 Task: Search one way flight ticket for 4 adults, 2 children, 2 infants in seat and 1 infant on lap in premium economy from Minot: Minot International Airport to Riverton: Central Wyoming Regional Airport (was Riverton Regional) on 8-4-2023. Choice of flights is Delta. Number of bags: 2 checked bags. Price is upto 108000. Outbound departure time preference is 10:45.
Action: Mouse moved to (310, 267)
Screenshot: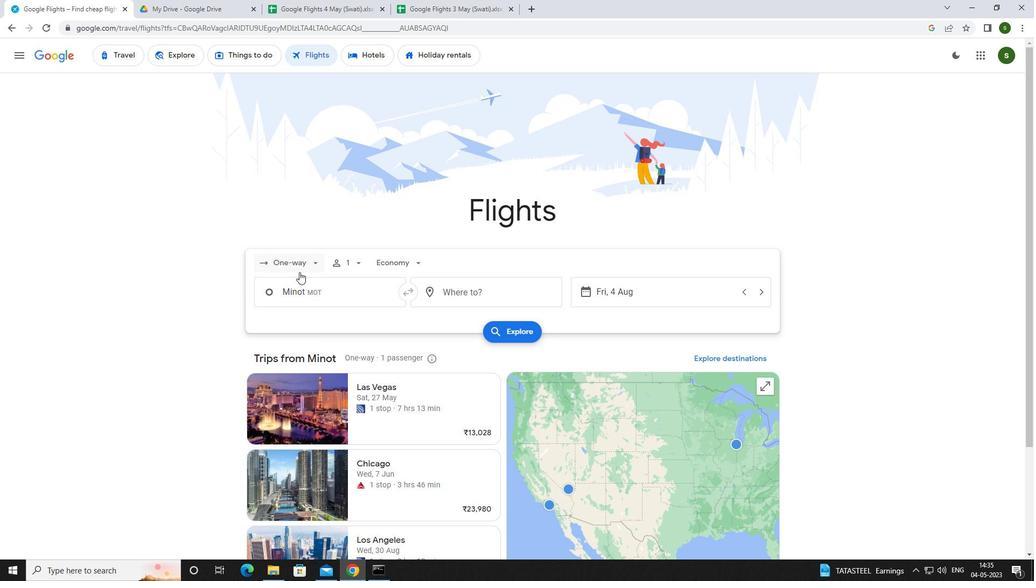 
Action: Mouse pressed left at (310, 267)
Screenshot: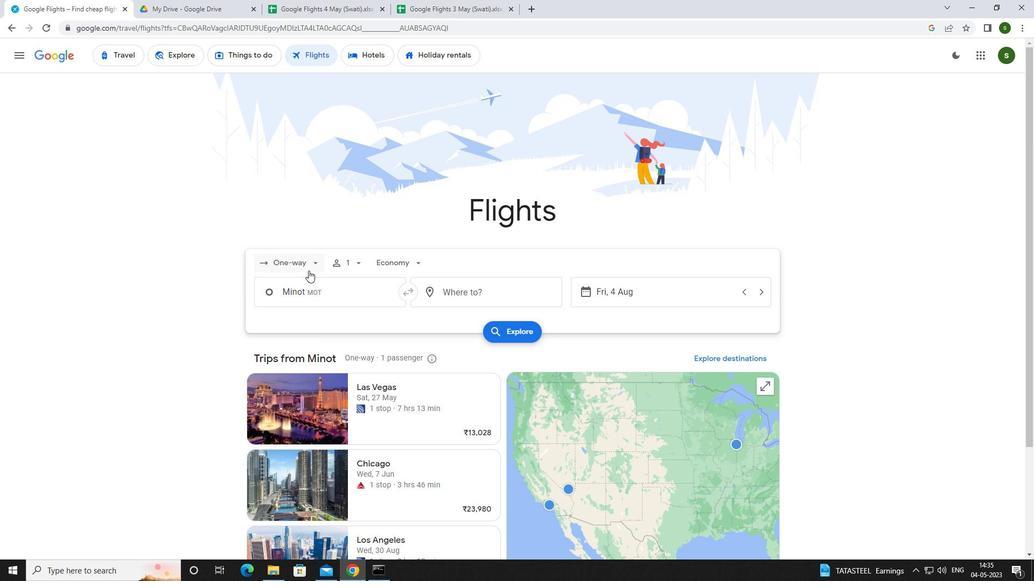 
Action: Mouse moved to (315, 314)
Screenshot: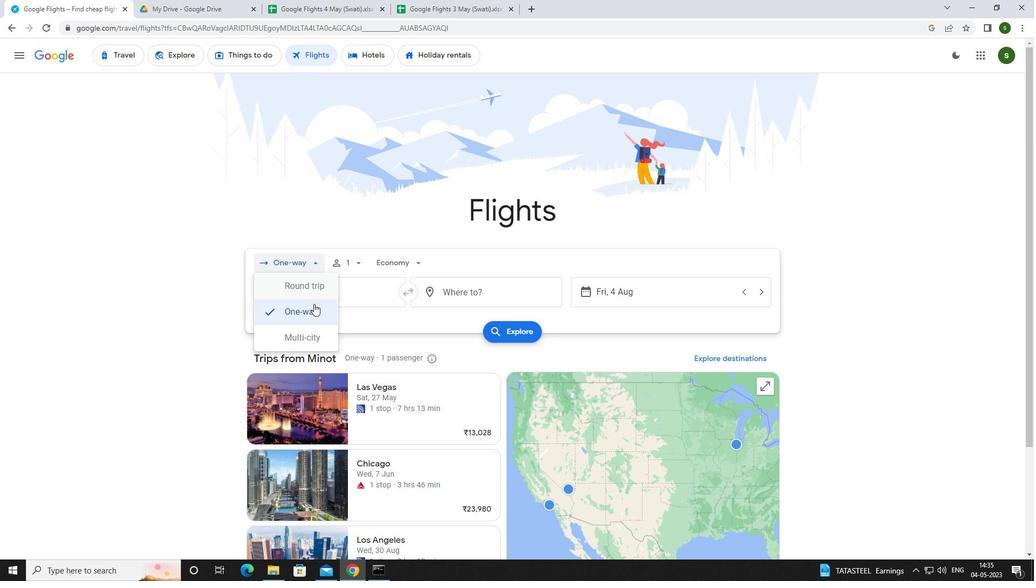 
Action: Mouse pressed left at (315, 314)
Screenshot: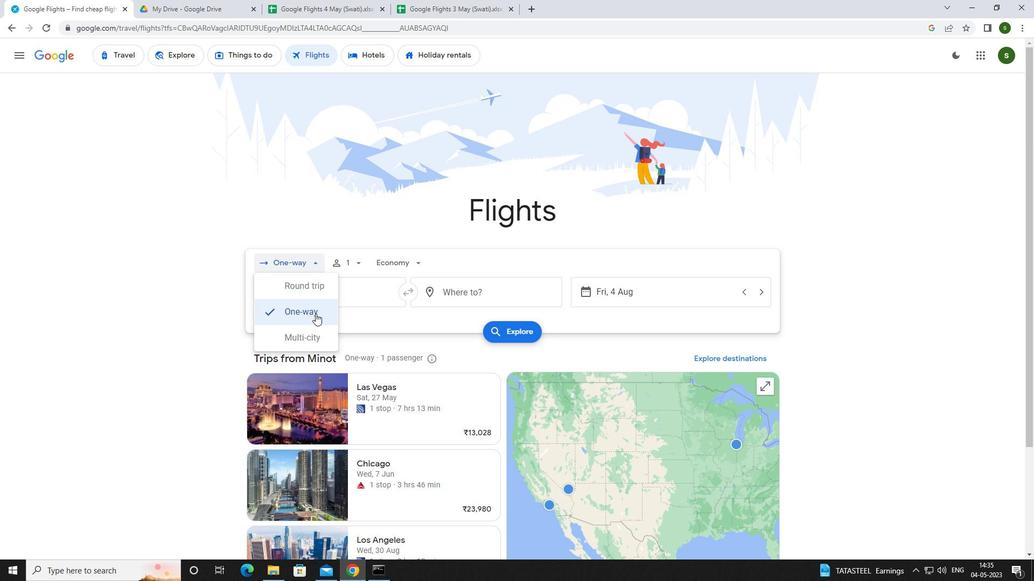 
Action: Mouse moved to (351, 261)
Screenshot: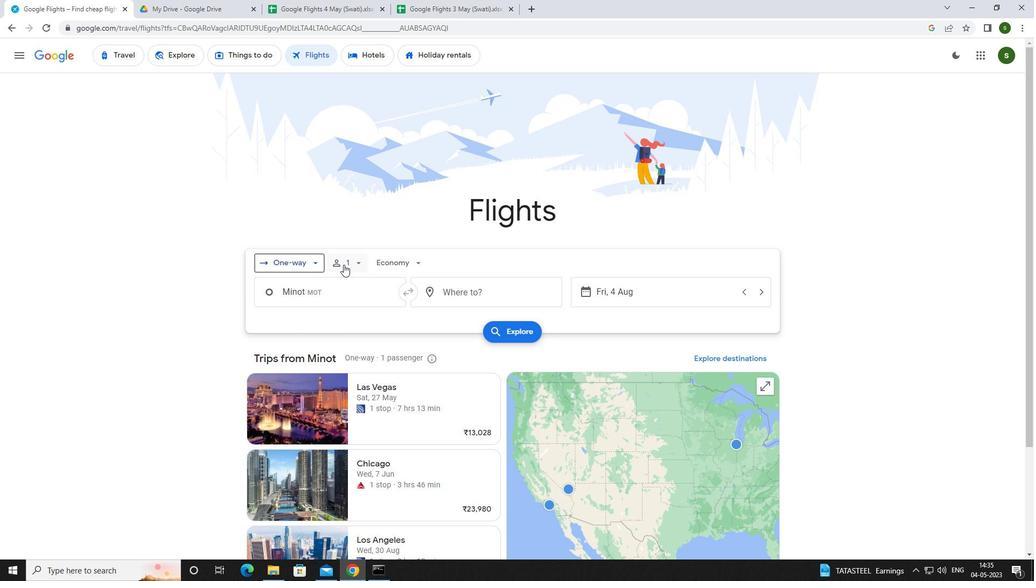 
Action: Mouse pressed left at (351, 261)
Screenshot: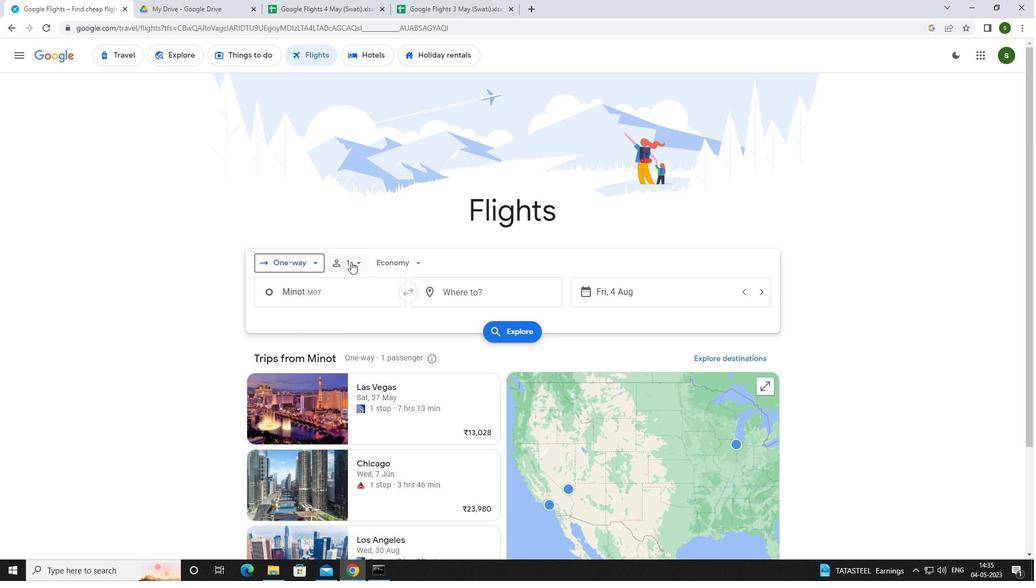 
Action: Mouse moved to (442, 290)
Screenshot: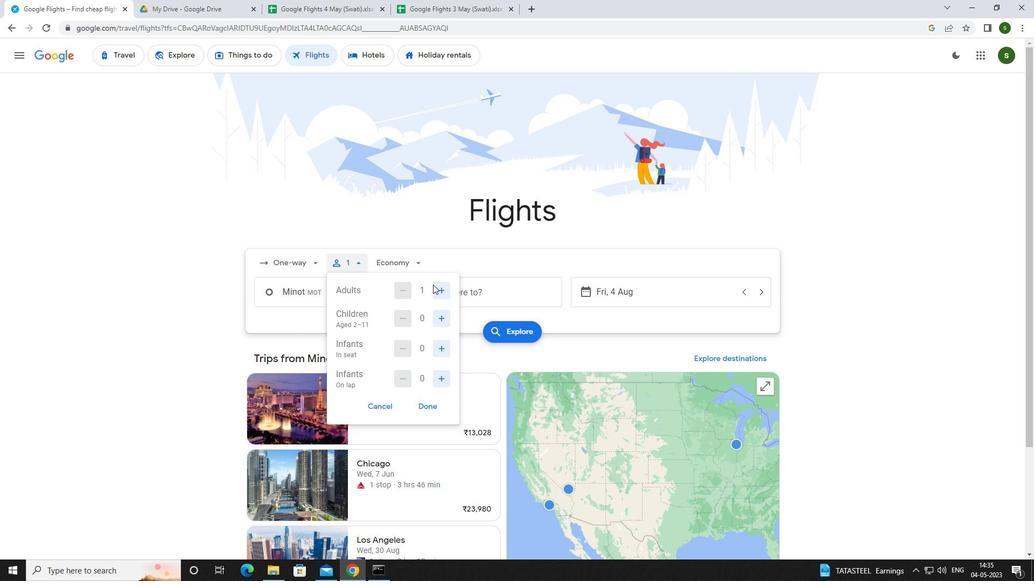 
Action: Mouse pressed left at (442, 290)
Screenshot: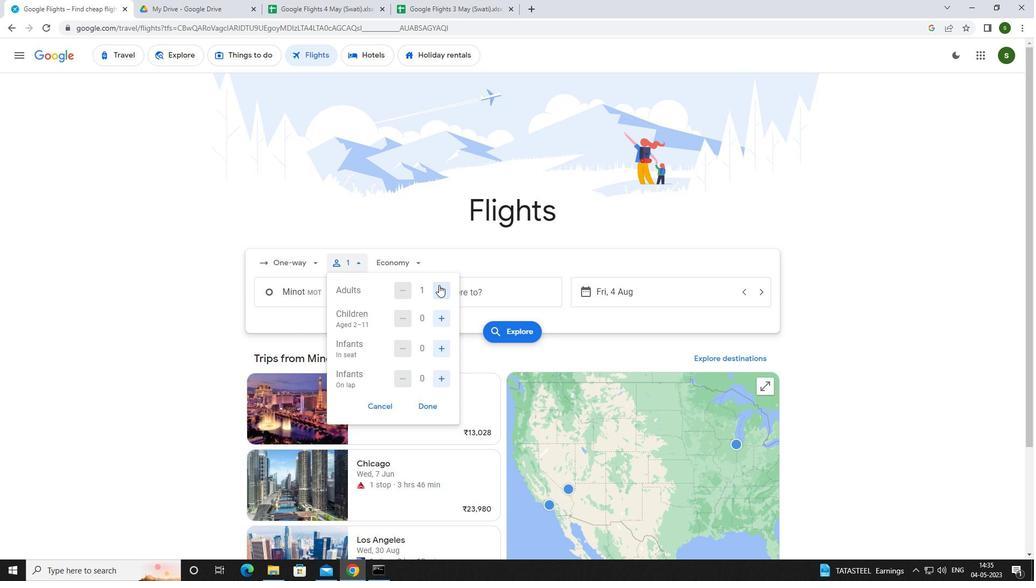 
Action: Mouse pressed left at (442, 290)
Screenshot: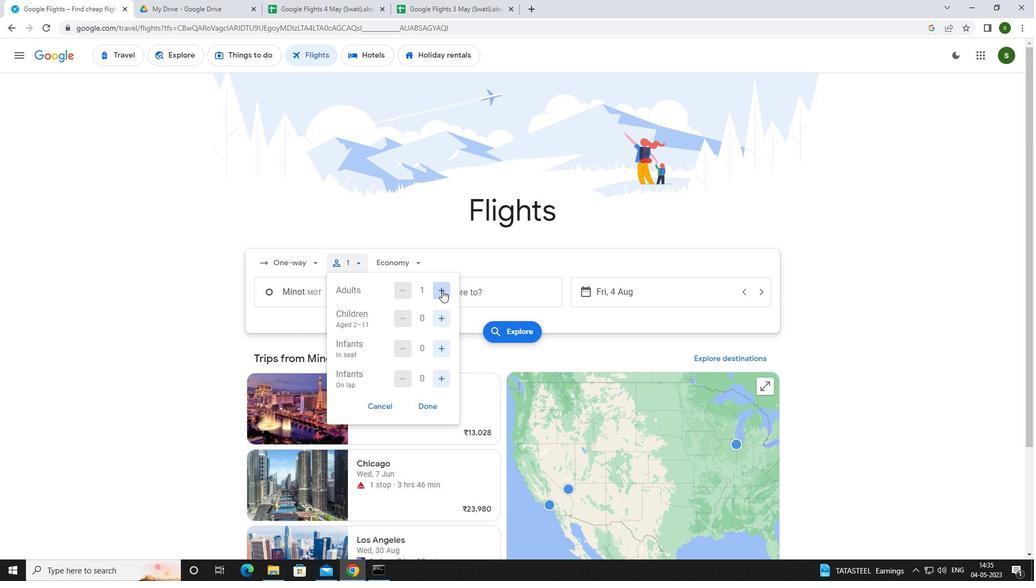 
Action: Mouse pressed left at (442, 290)
Screenshot: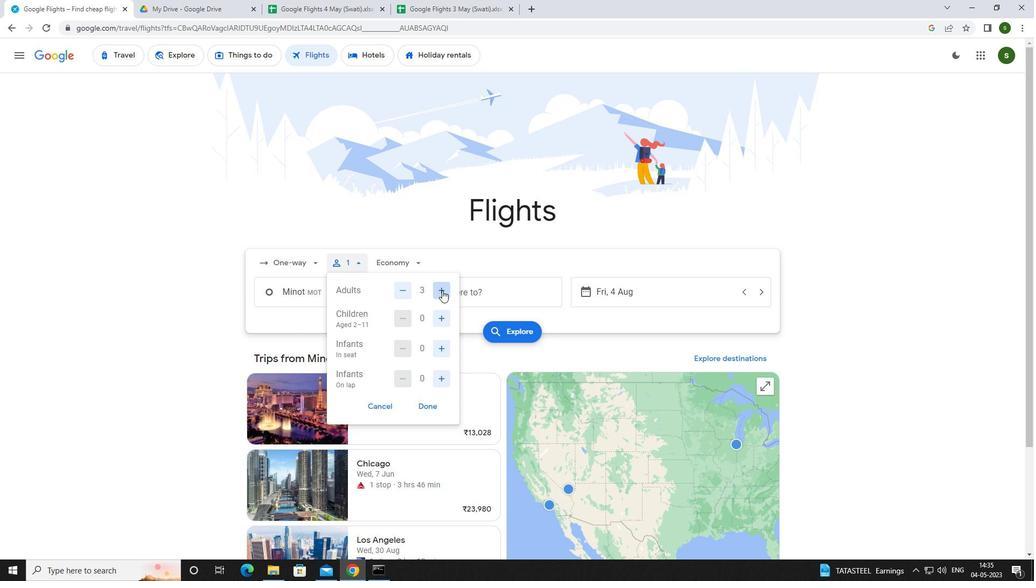 
Action: Mouse moved to (442, 315)
Screenshot: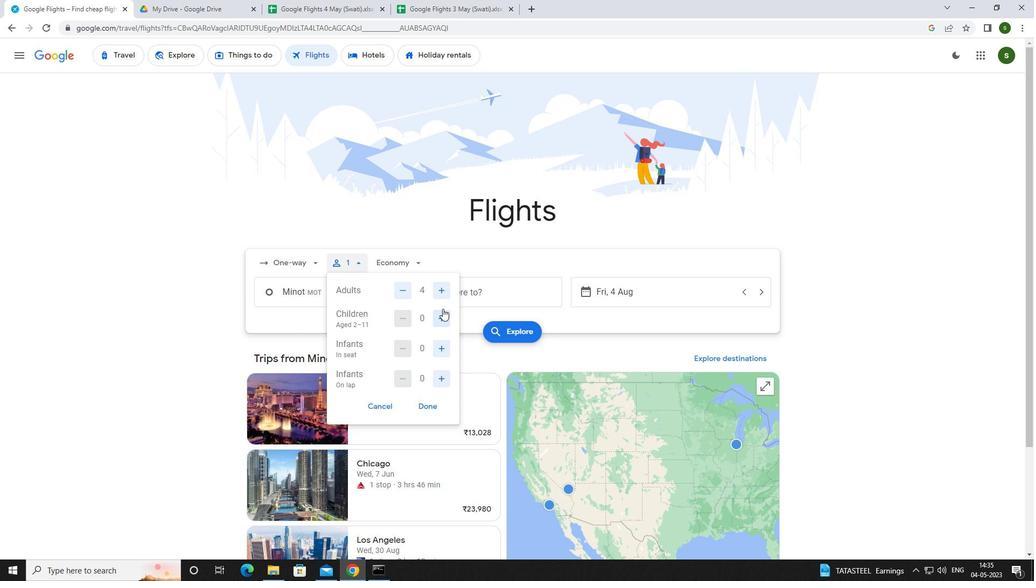 
Action: Mouse pressed left at (442, 315)
Screenshot: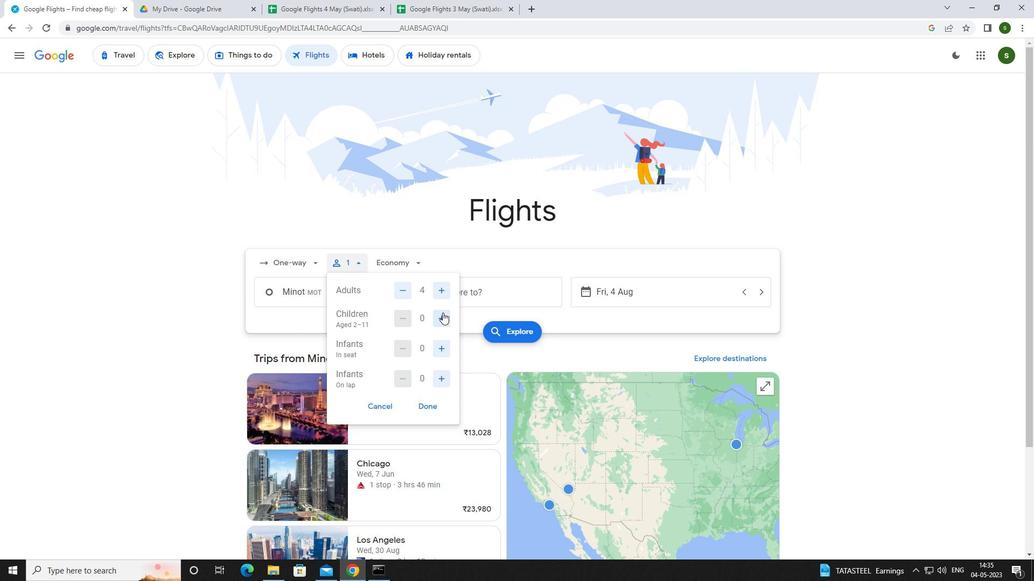 
Action: Mouse pressed left at (442, 315)
Screenshot: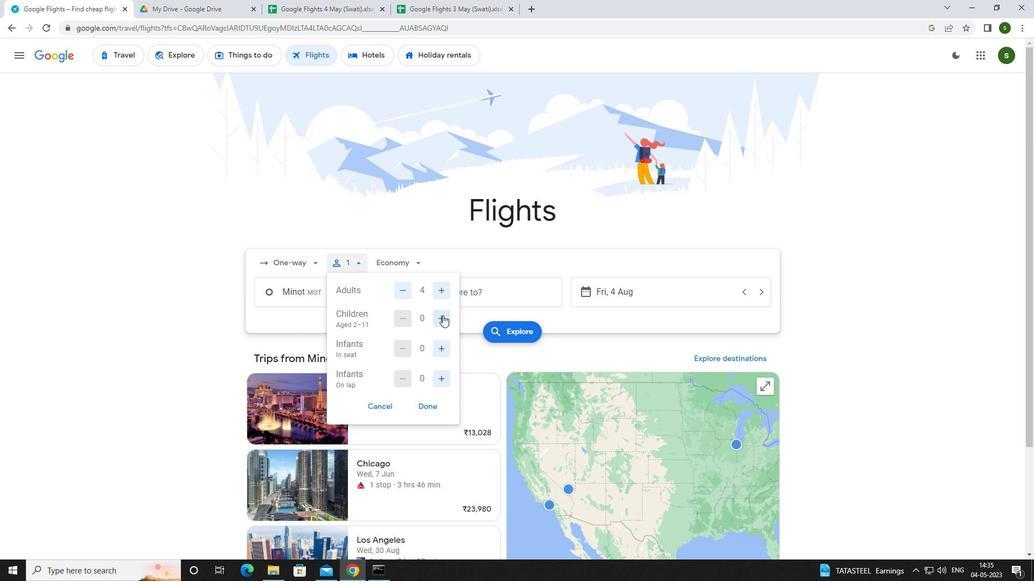 
Action: Mouse moved to (440, 343)
Screenshot: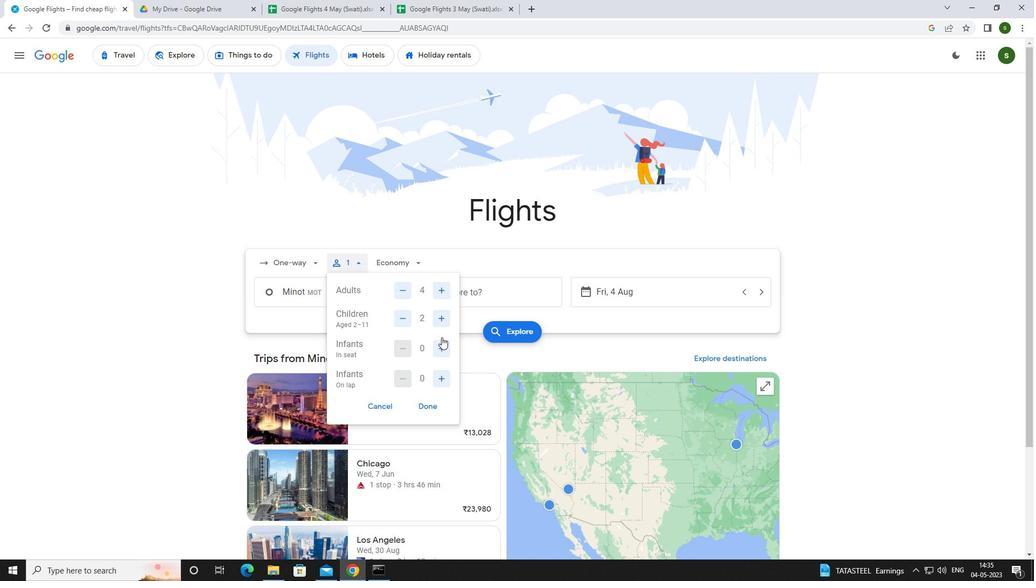 
Action: Mouse pressed left at (440, 343)
Screenshot: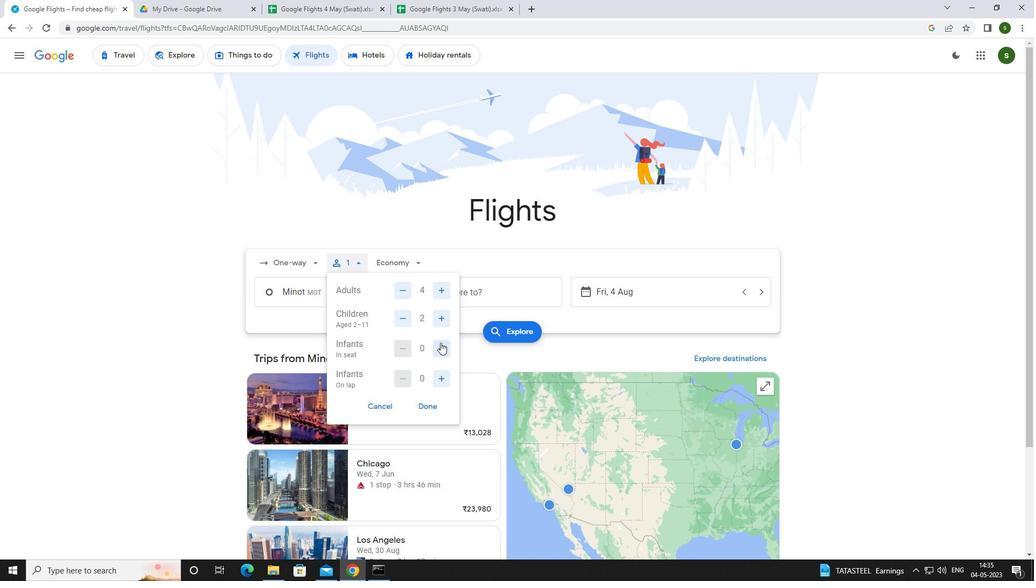 
Action: Mouse pressed left at (440, 343)
Screenshot: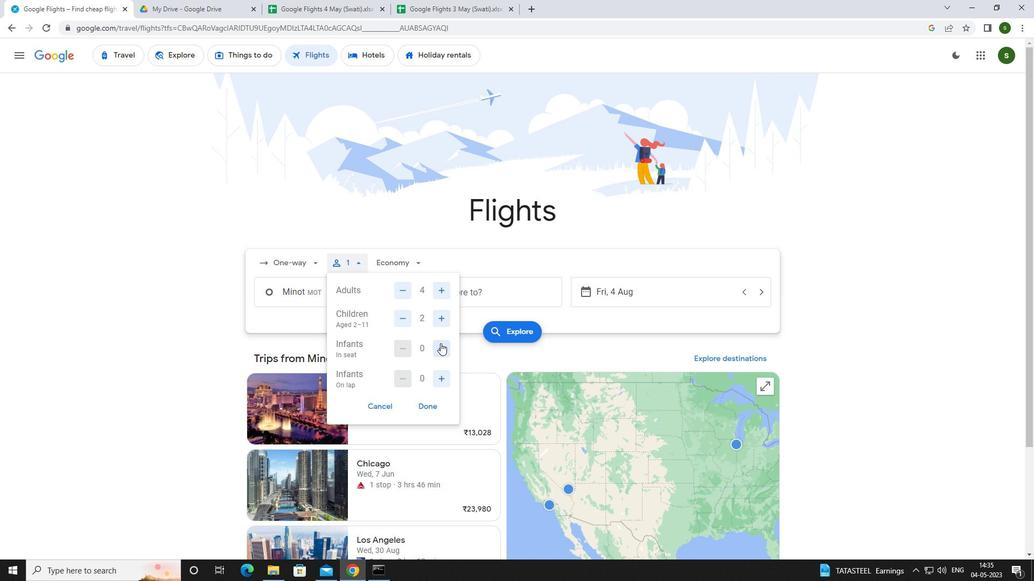 
Action: Mouse moved to (442, 381)
Screenshot: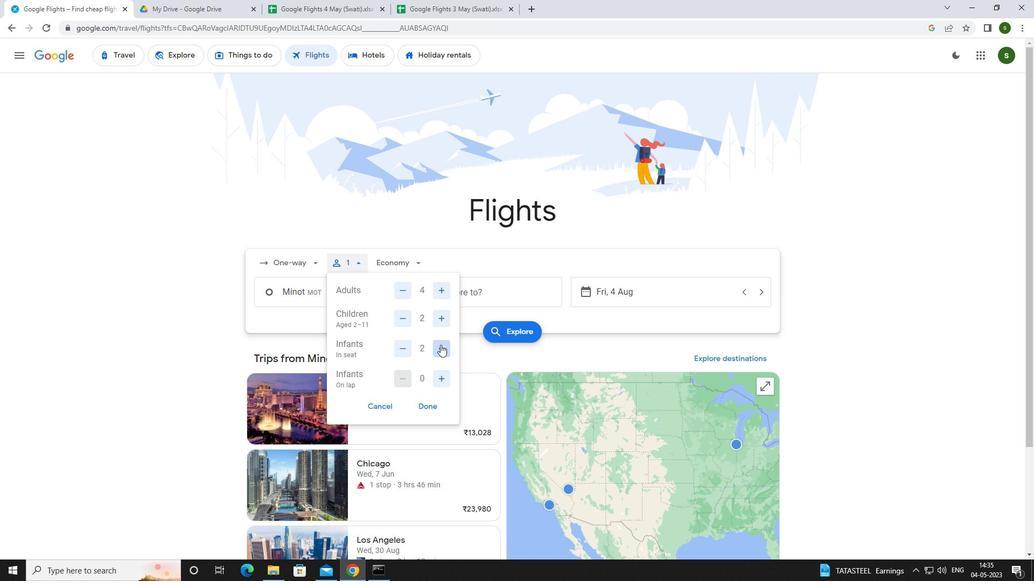 
Action: Mouse pressed left at (442, 381)
Screenshot: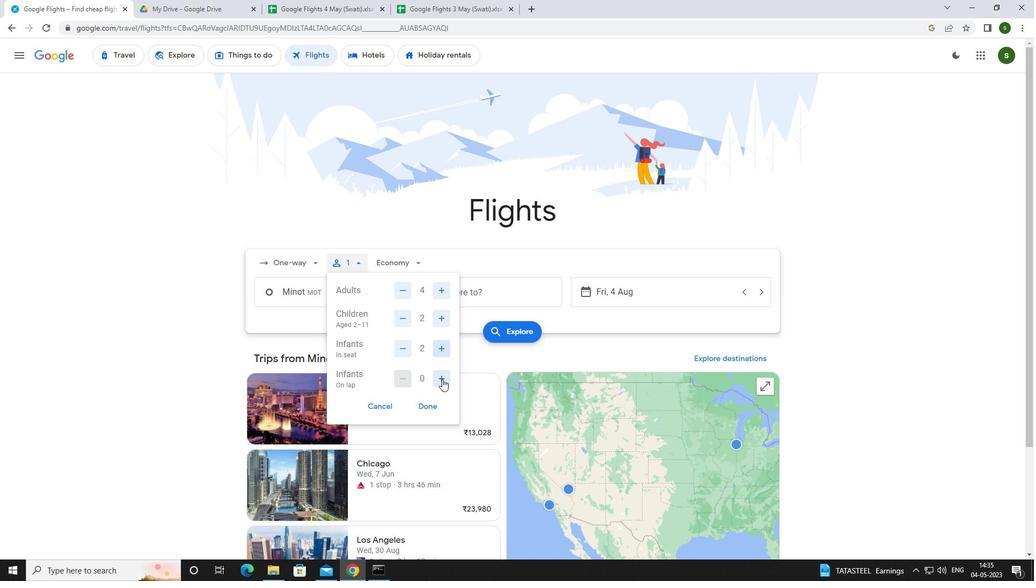 
Action: Mouse moved to (414, 265)
Screenshot: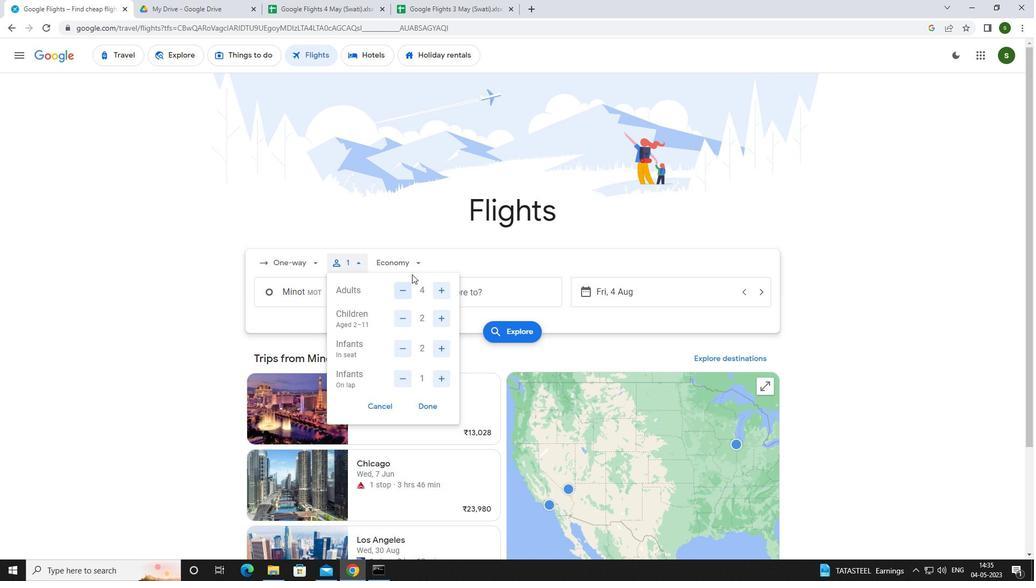 
Action: Mouse pressed left at (414, 265)
Screenshot: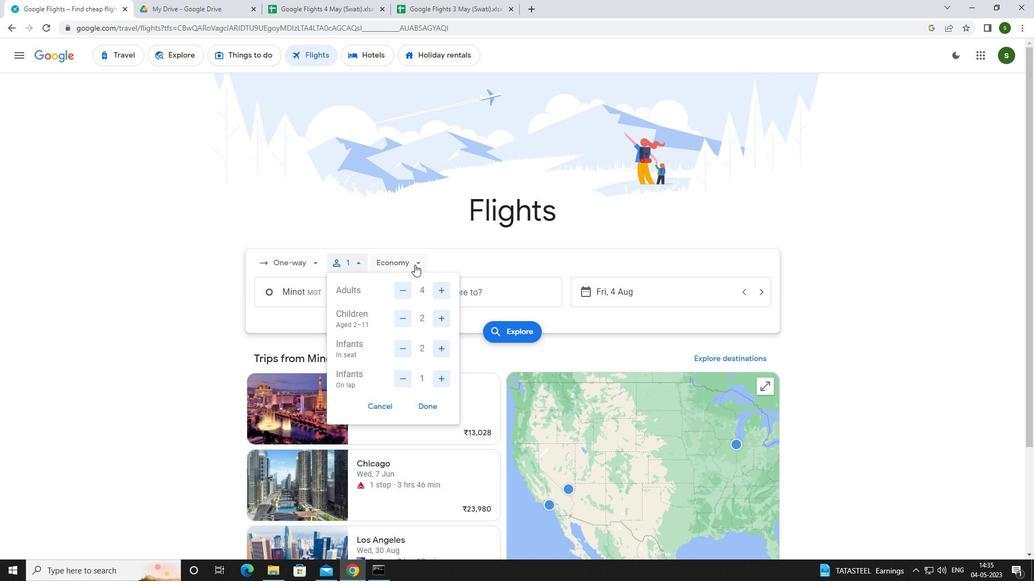 
Action: Mouse moved to (422, 308)
Screenshot: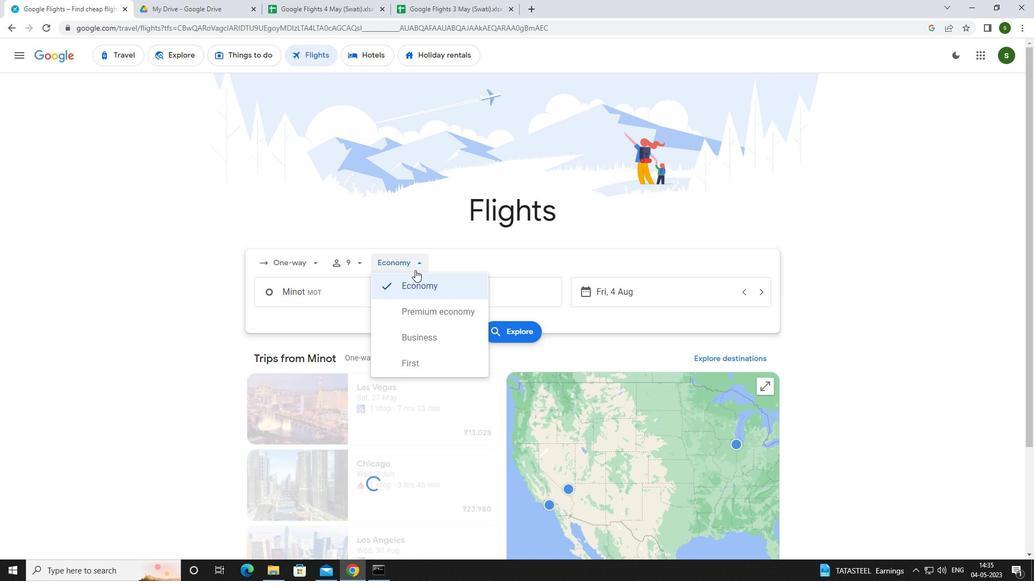 
Action: Mouse pressed left at (422, 308)
Screenshot: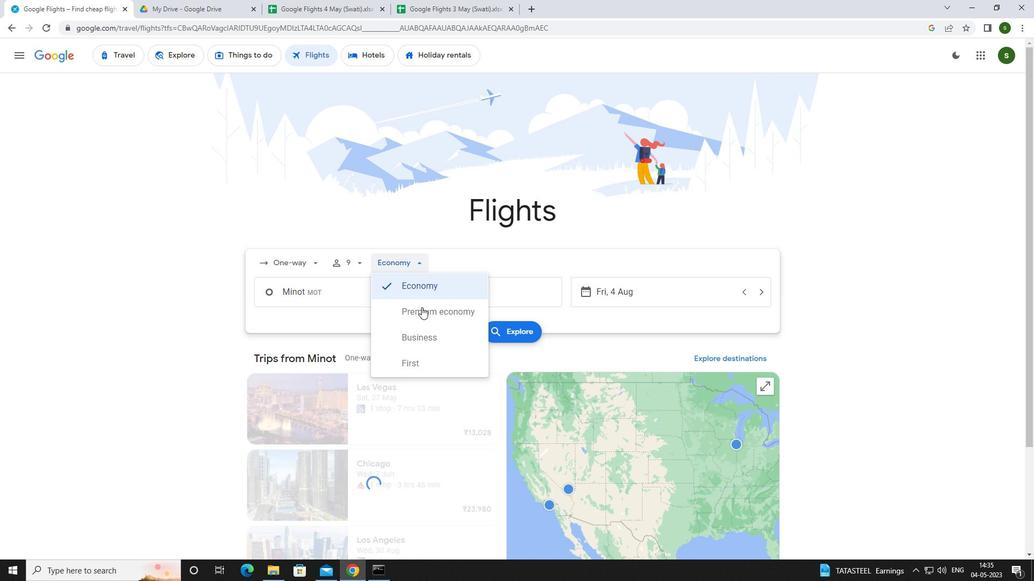 
Action: Mouse moved to (374, 292)
Screenshot: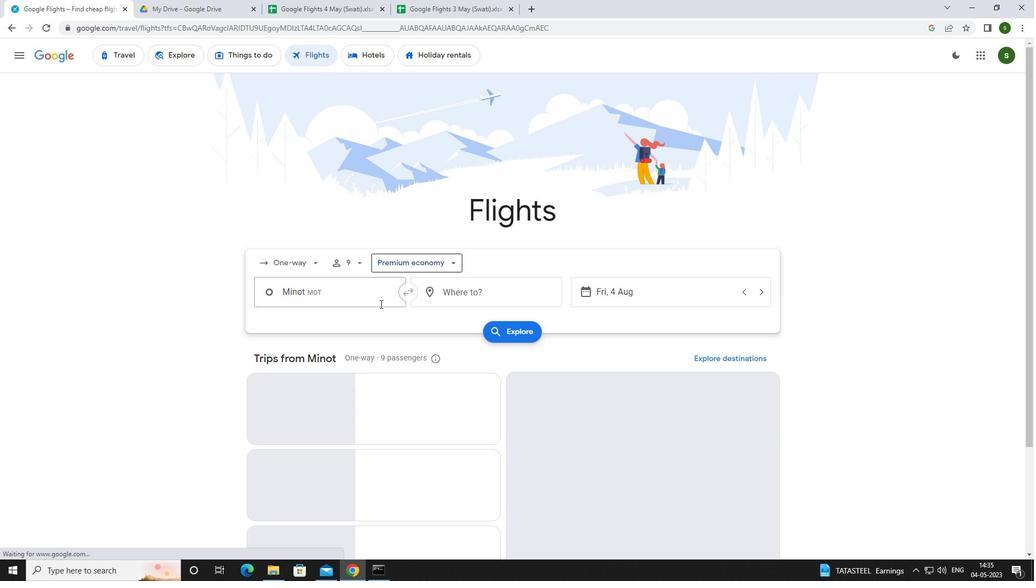 
Action: Mouse pressed left at (374, 292)
Screenshot: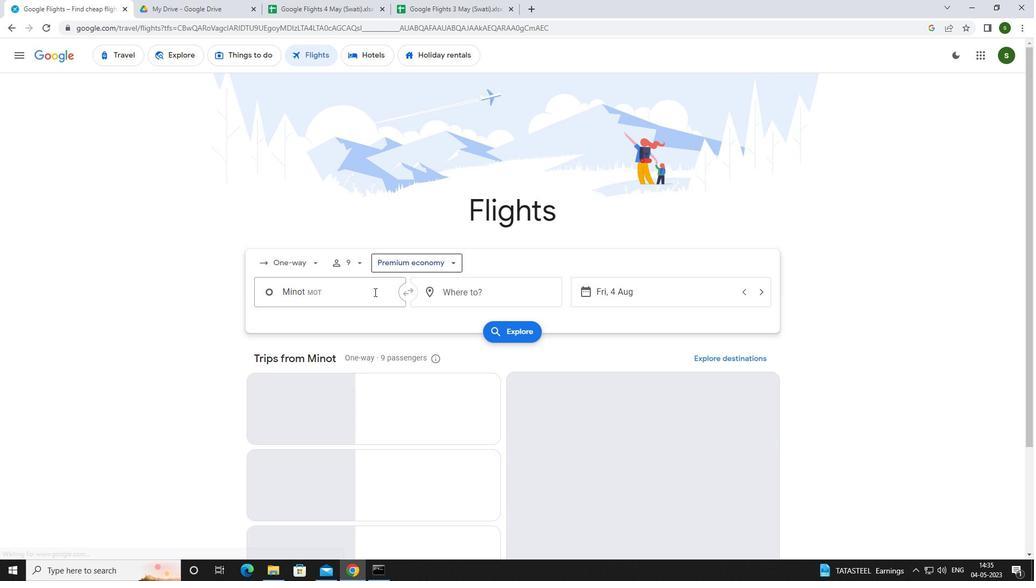 
Action: Mouse moved to (374, 292)
Screenshot: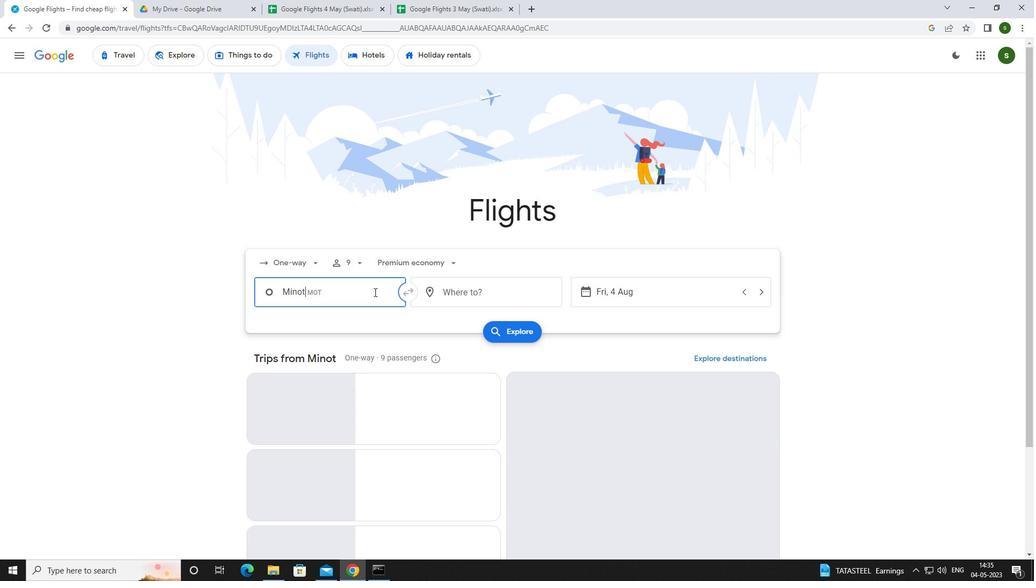 
Action: Key pressed <Key.caps_lock>m<Key.caps_lock>inot<Key.space><Key.caps_lock>
Screenshot: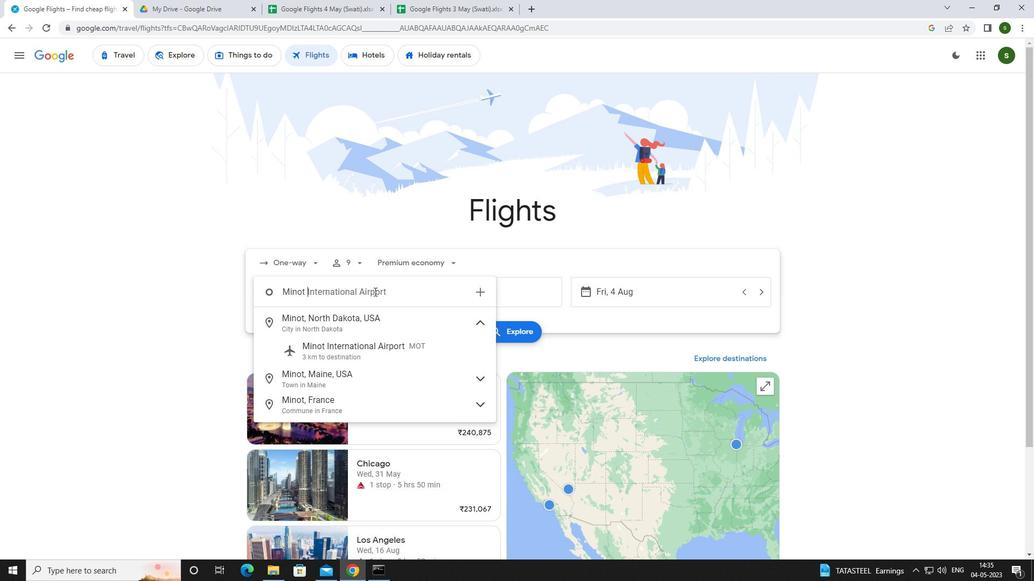 
Action: Mouse moved to (379, 341)
Screenshot: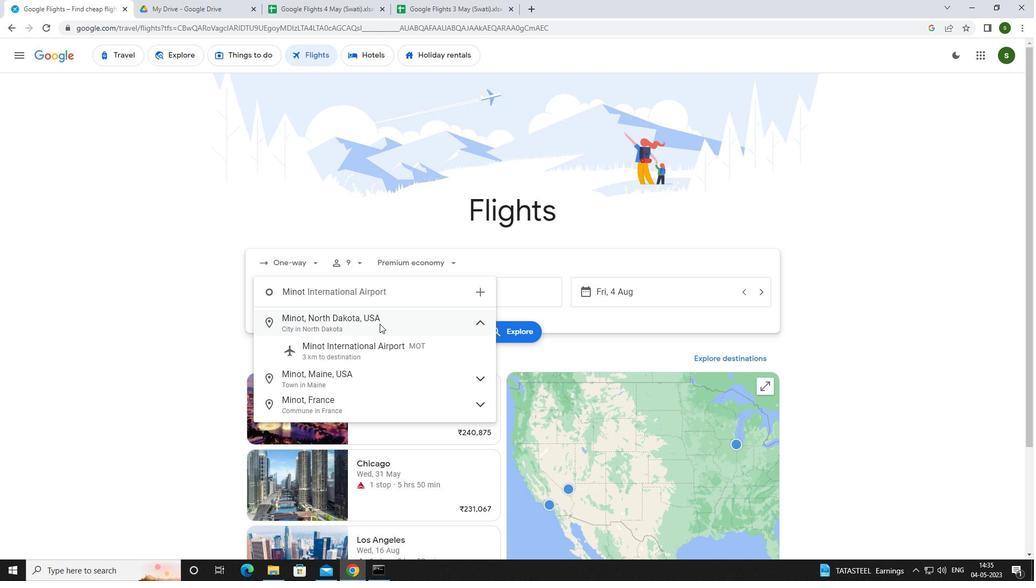 
Action: Mouse pressed left at (379, 341)
Screenshot: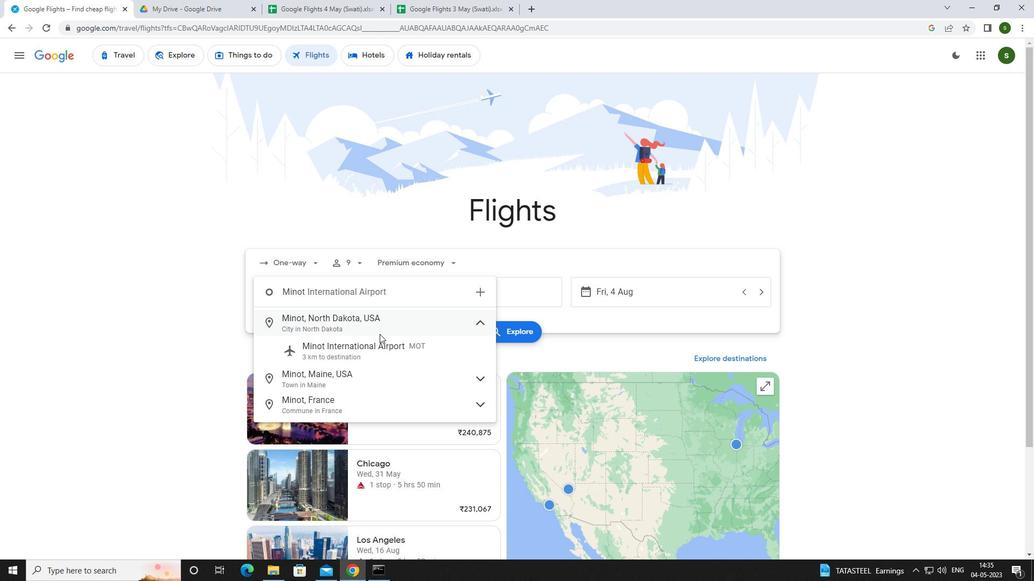
Action: Mouse moved to (465, 298)
Screenshot: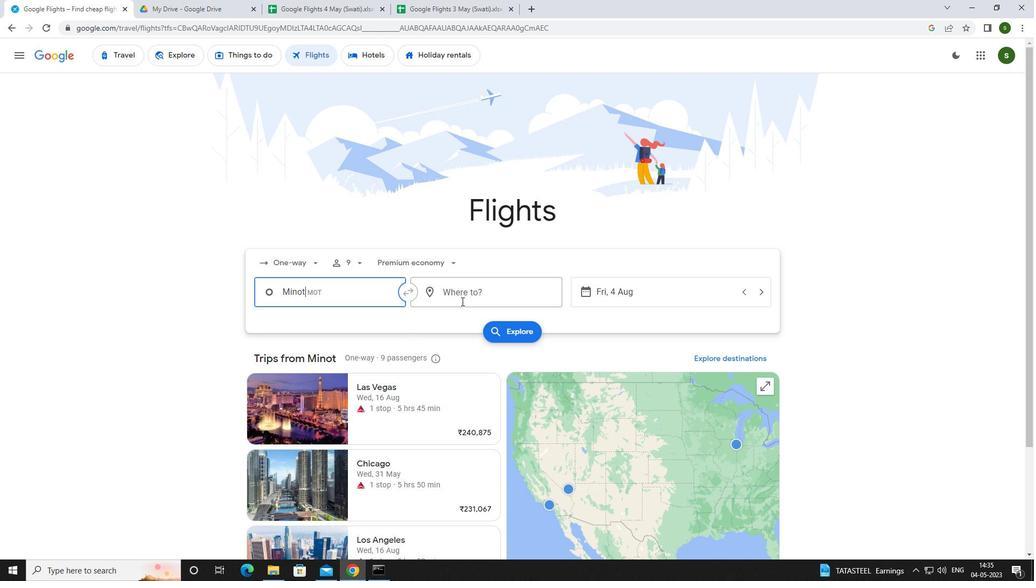 
Action: Mouse pressed left at (465, 298)
Screenshot: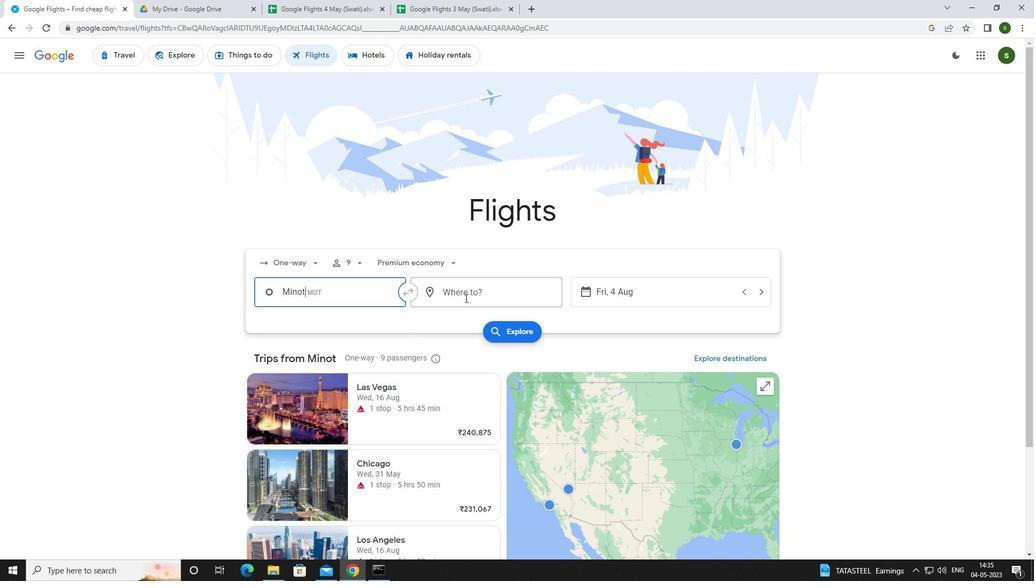 
Action: Key pressed <Key.caps_lock>r<Key.caps_lock>iverton
Screenshot: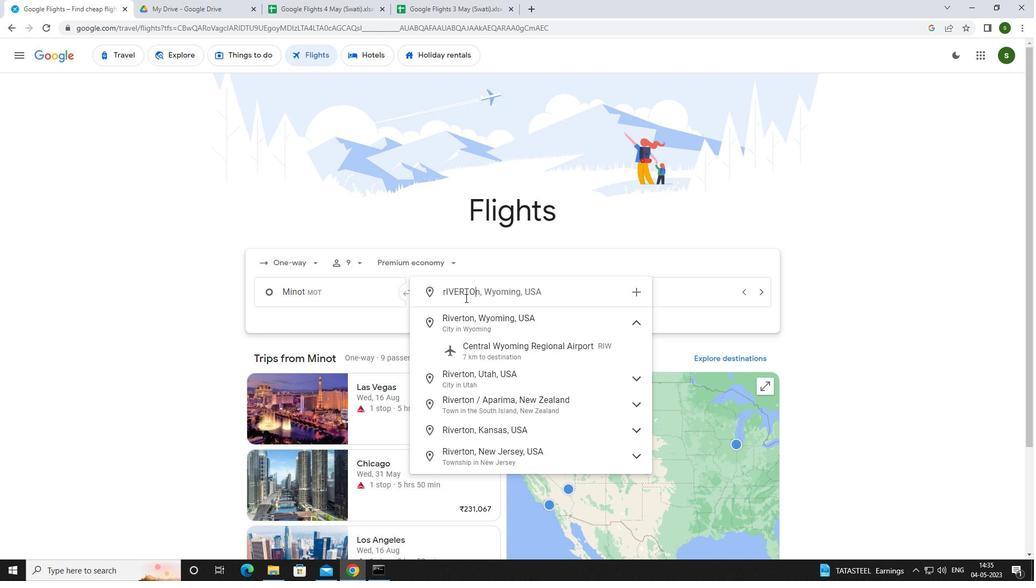 
Action: Mouse moved to (476, 354)
Screenshot: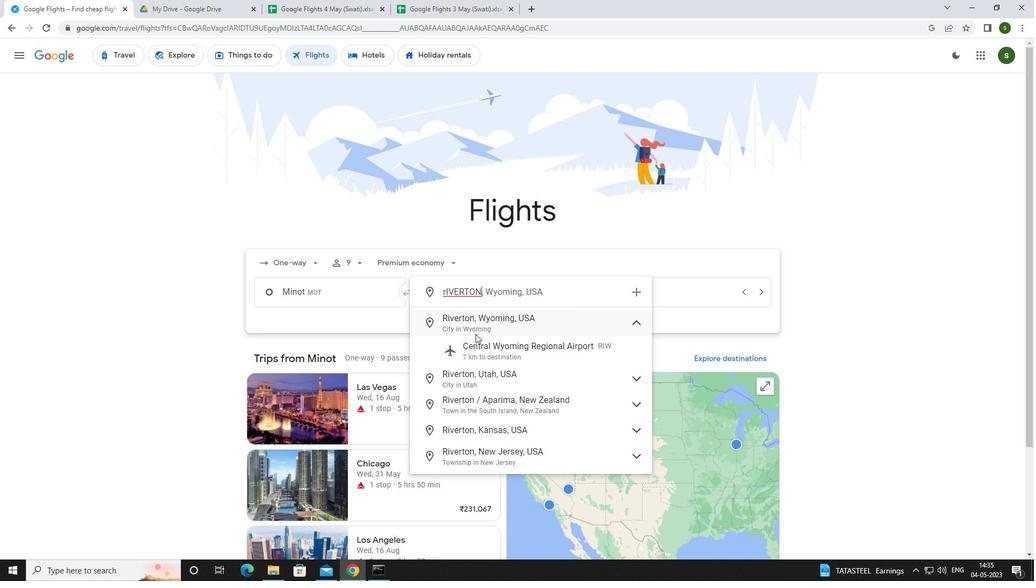 
Action: Mouse pressed left at (476, 354)
Screenshot: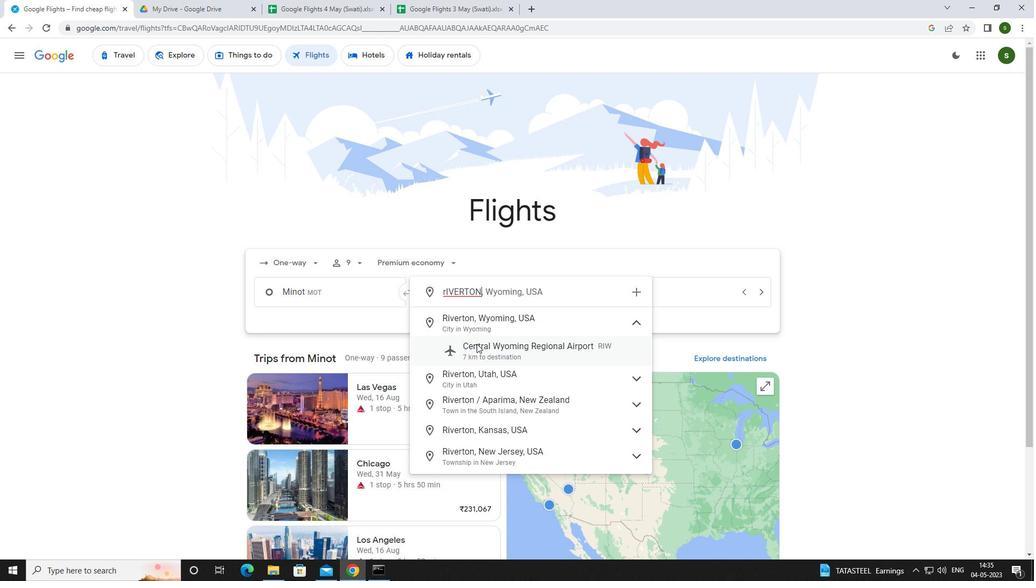 
Action: Mouse moved to (652, 297)
Screenshot: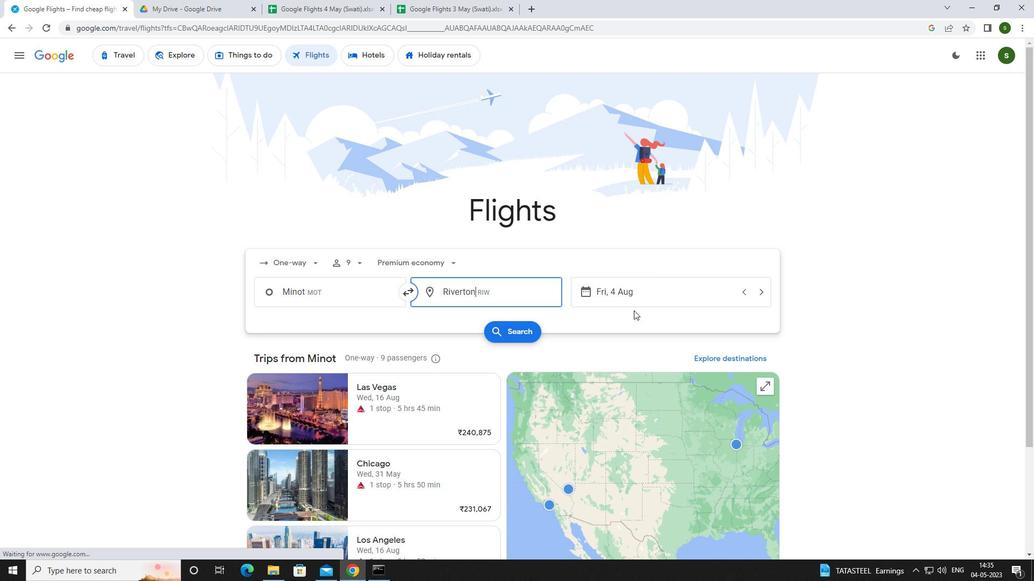 
Action: Mouse pressed left at (652, 297)
Screenshot: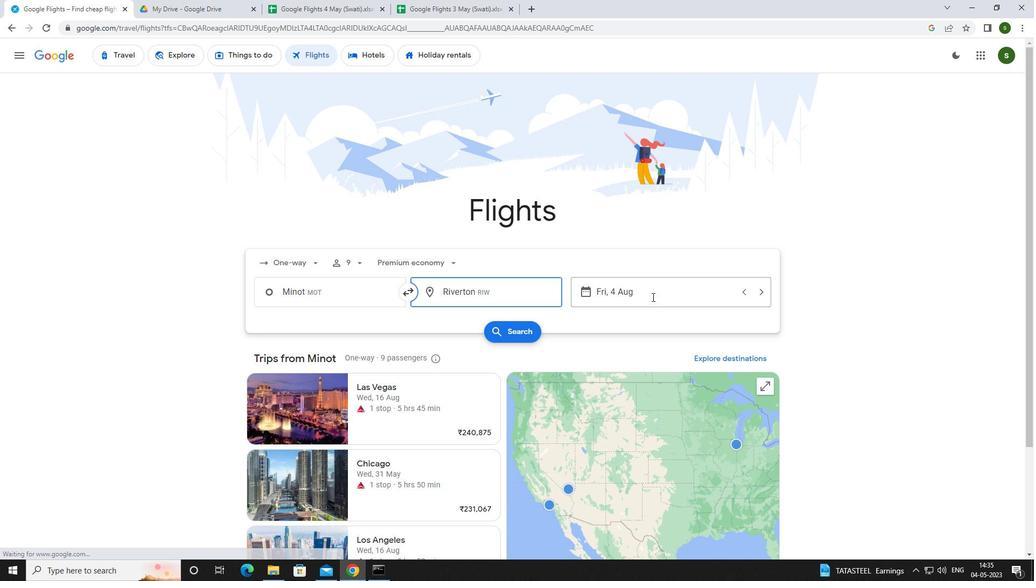 
Action: Mouse moved to (522, 364)
Screenshot: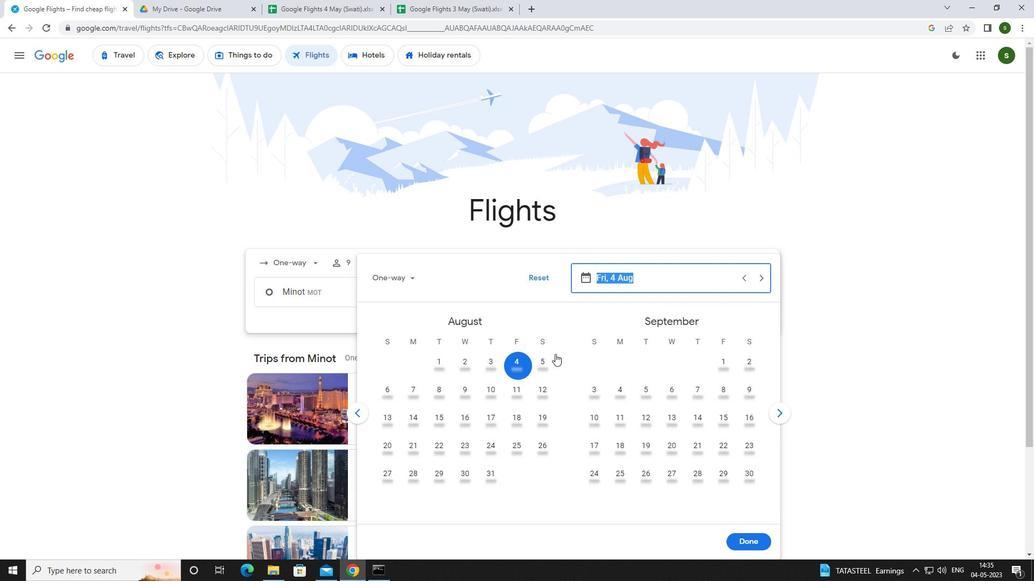 
Action: Mouse pressed left at (522, 364)
Screenshot: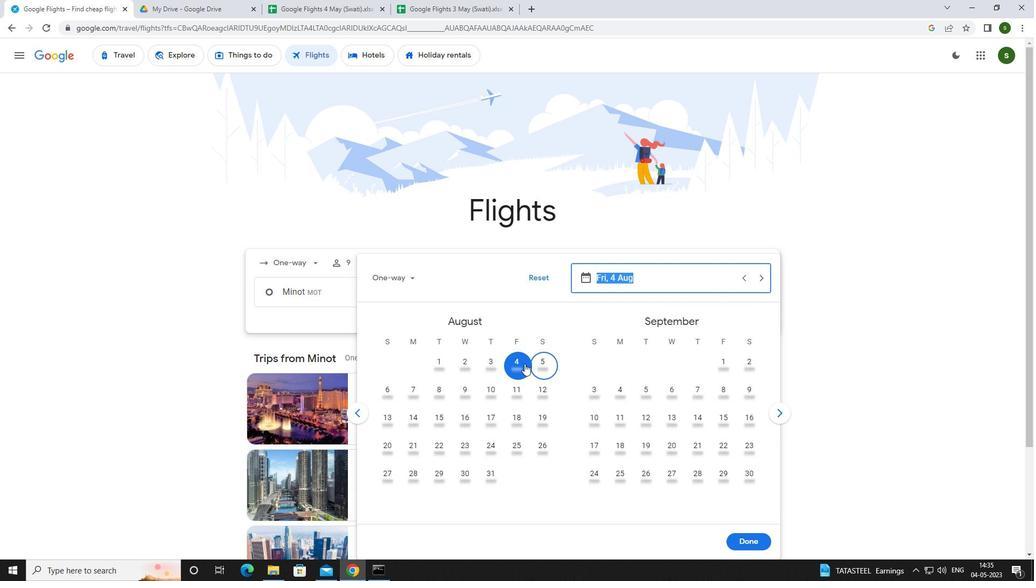 
Action: Mouse moved to (754, 545)
Screenshot: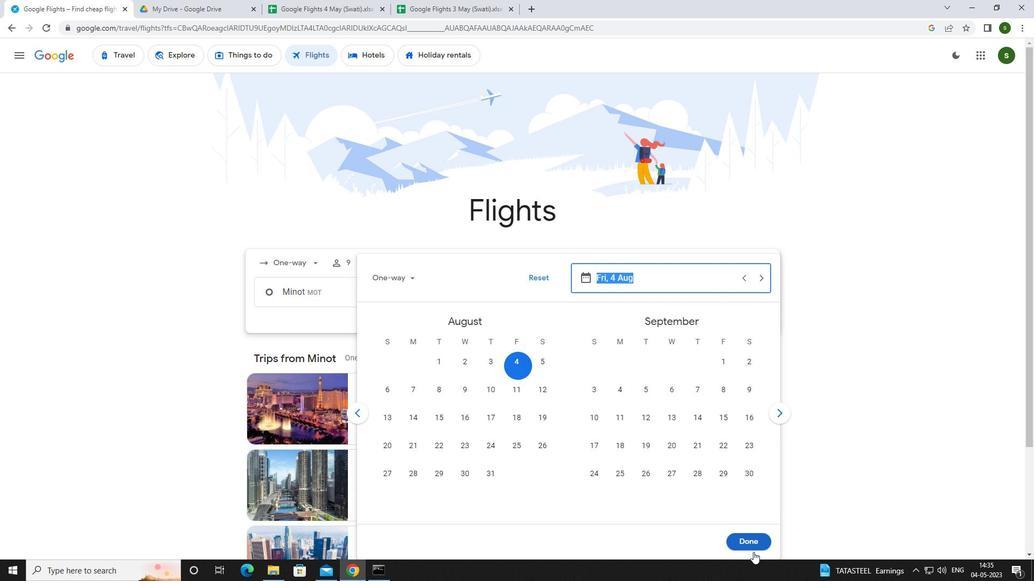
Action: Mouse pressed left at (754, 545)
Screenshot: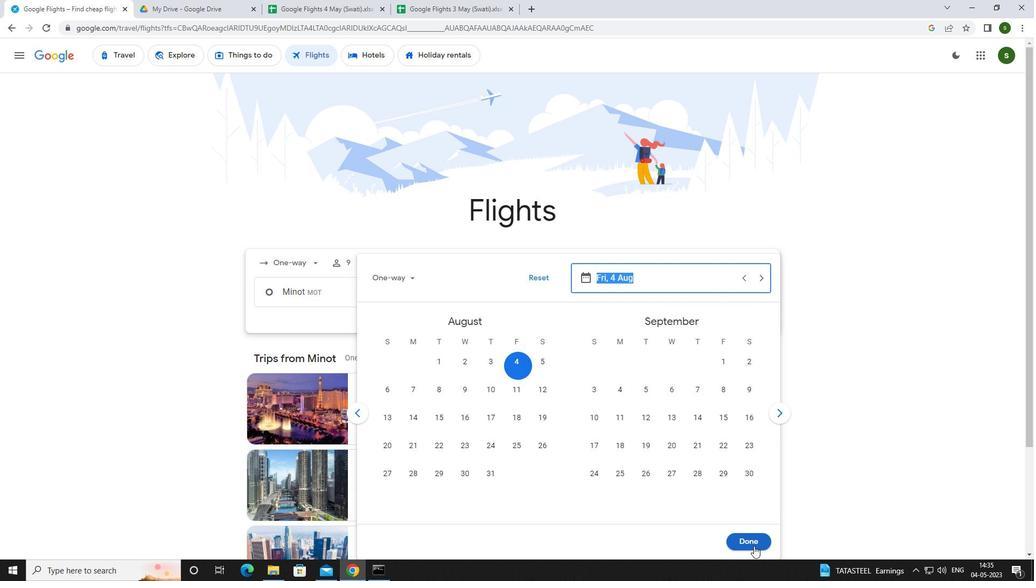 
Action: Mouse moved to (508, 327)
Screenshot: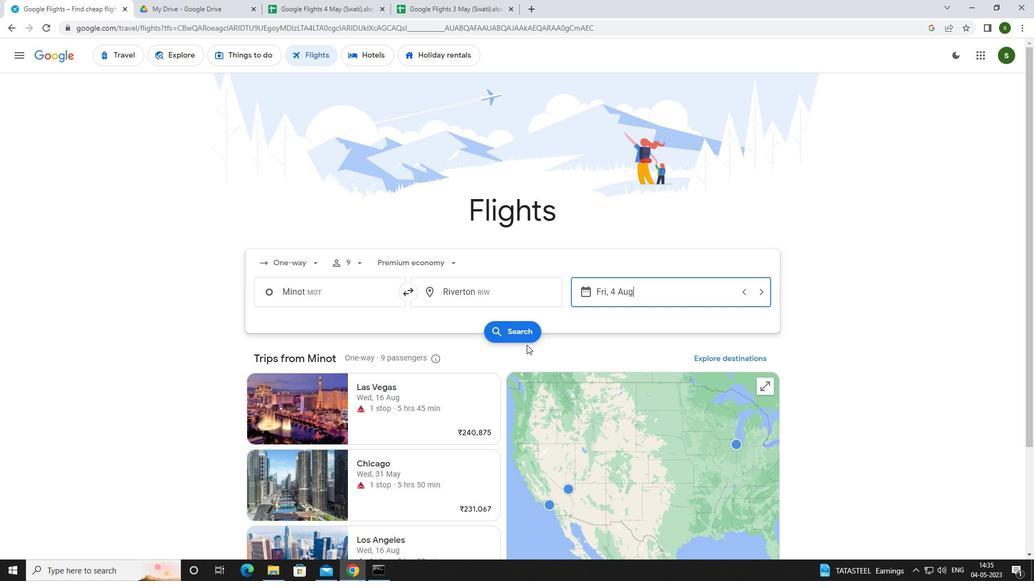 
Action: Mouse pressed left at (508, 327)
Screenshot: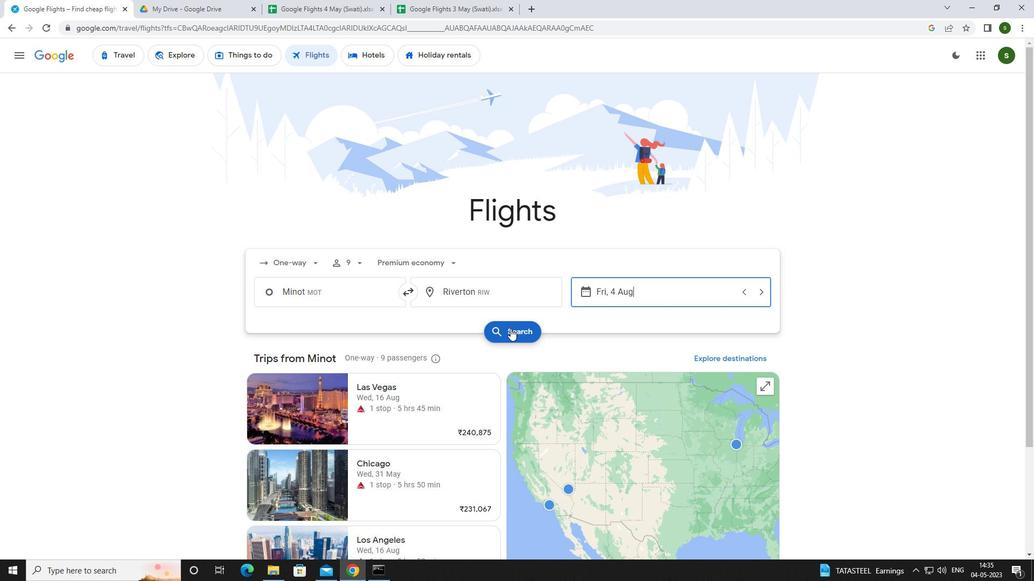 
Action: Mouse moved to (263, 154)
Screenshot: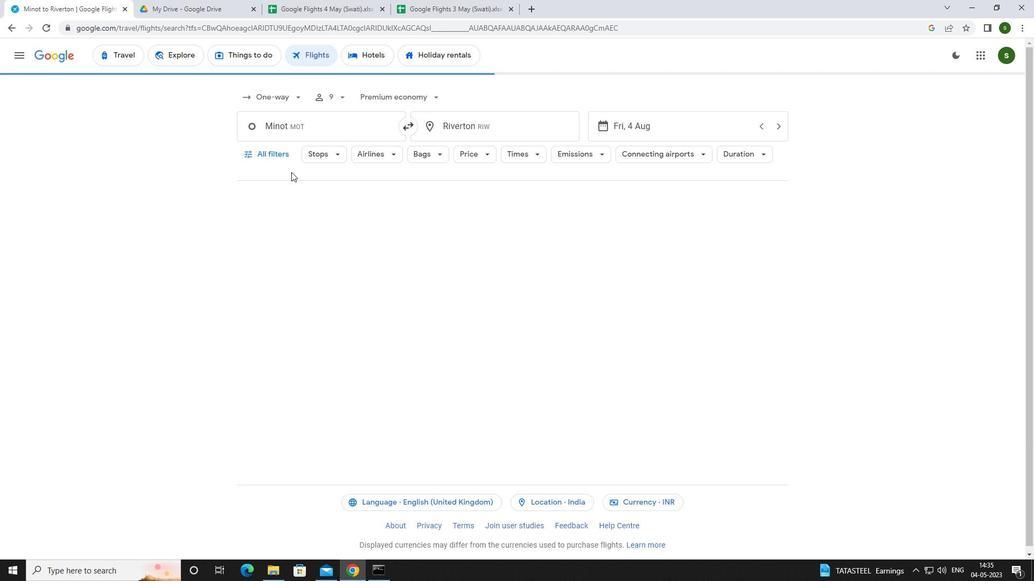 
Action: Mouse pressed left at (263, 154)
Screenshot: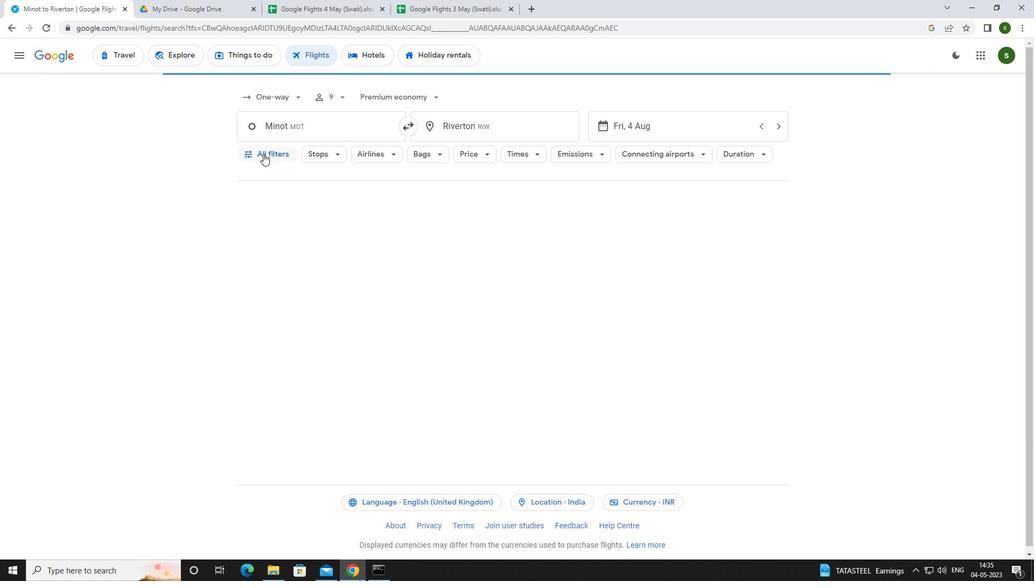 
Action: Mouse moved to (399, 382)
Screenshot: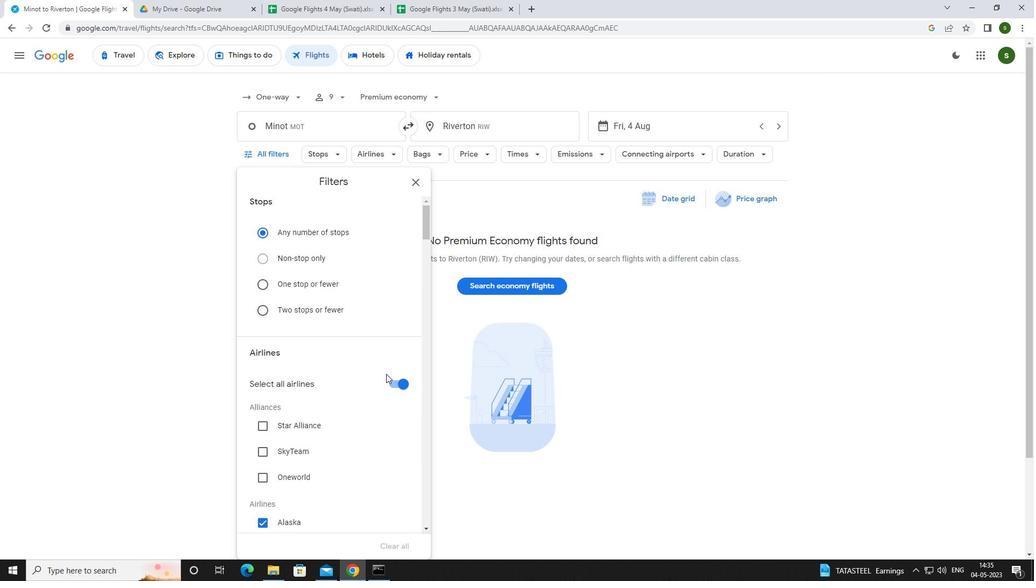 
Action: Mouse pressed left at (399, 382)
Screenshot: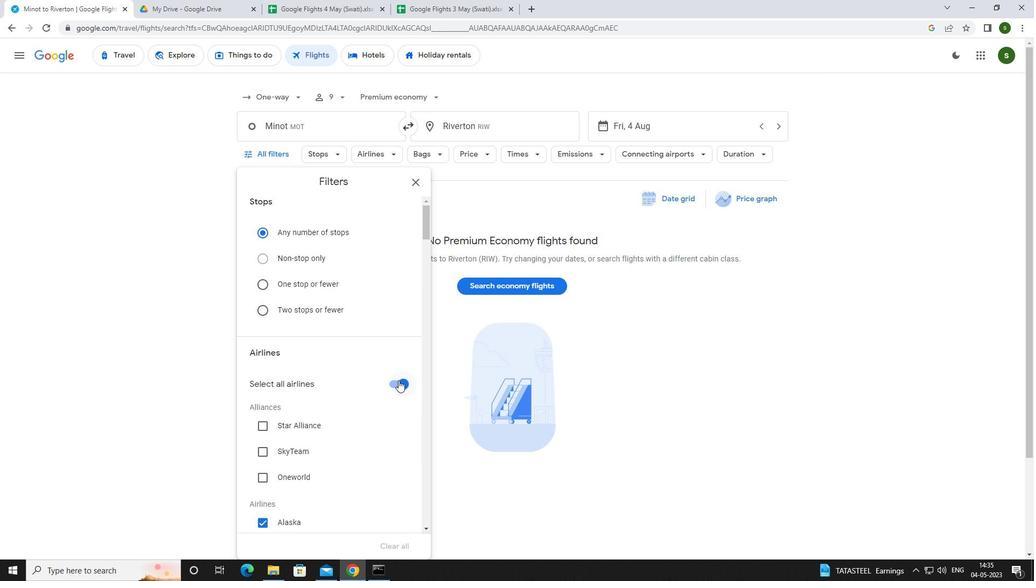 
Action: Mouse moved to (377, 345)
Screenshot: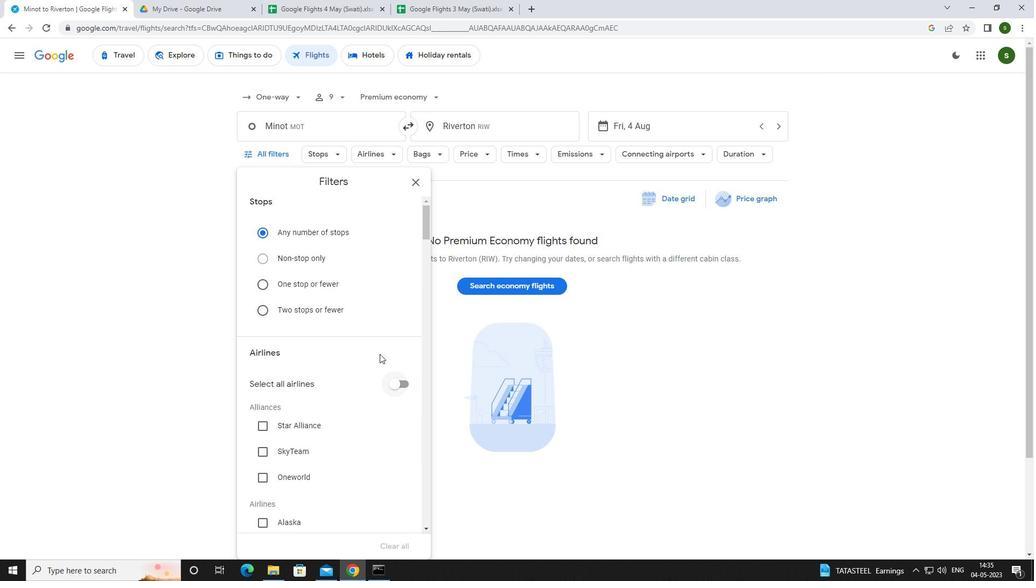 
Action: Mouse scrolled (377, 344) with delta (0, 0)
Screenshot: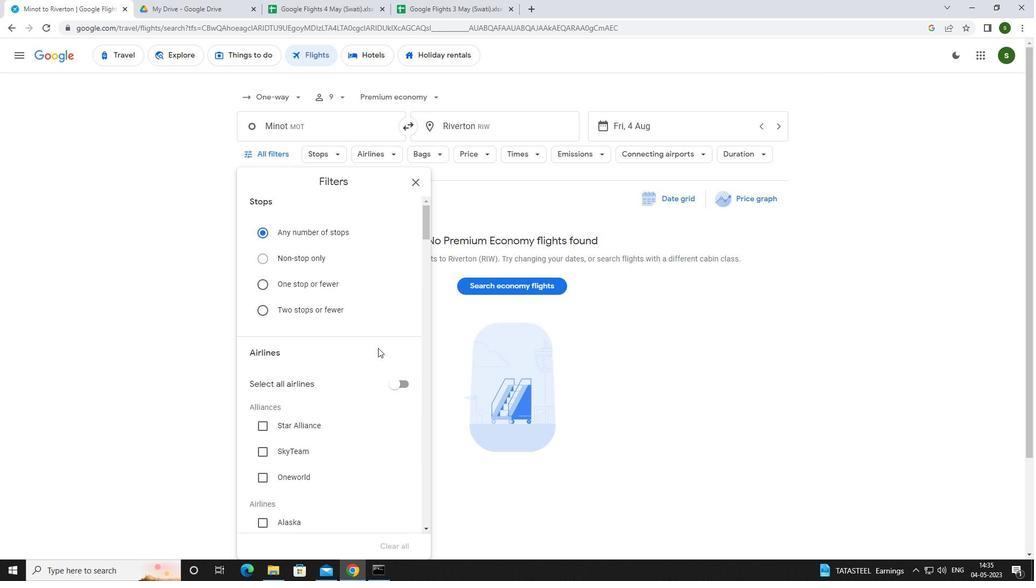 
Action: Mouse scrolled (377, 344) with delta (0, 0)
Screenshot: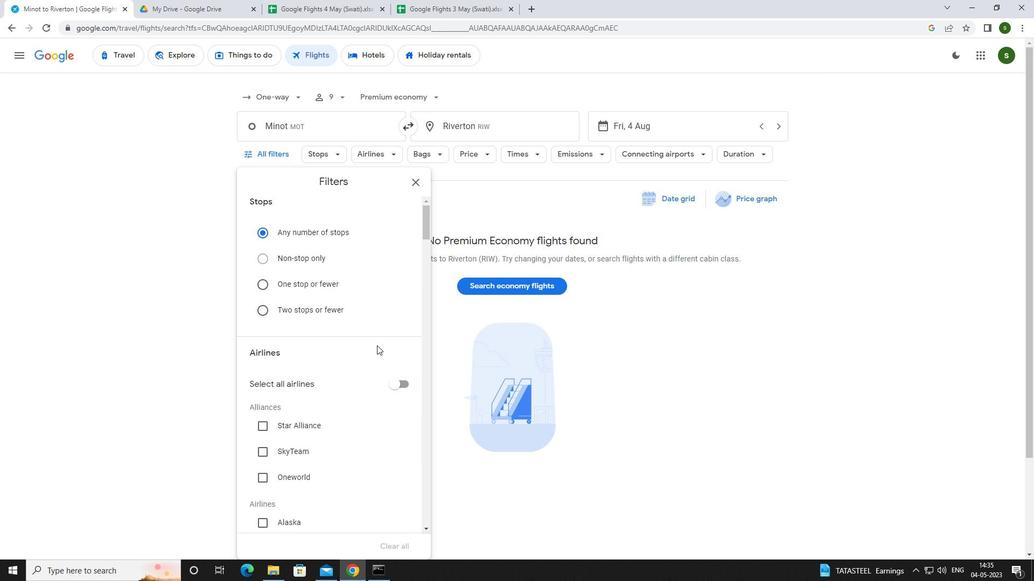 
Action: Mouse moved to (376, 345)
Screenshot: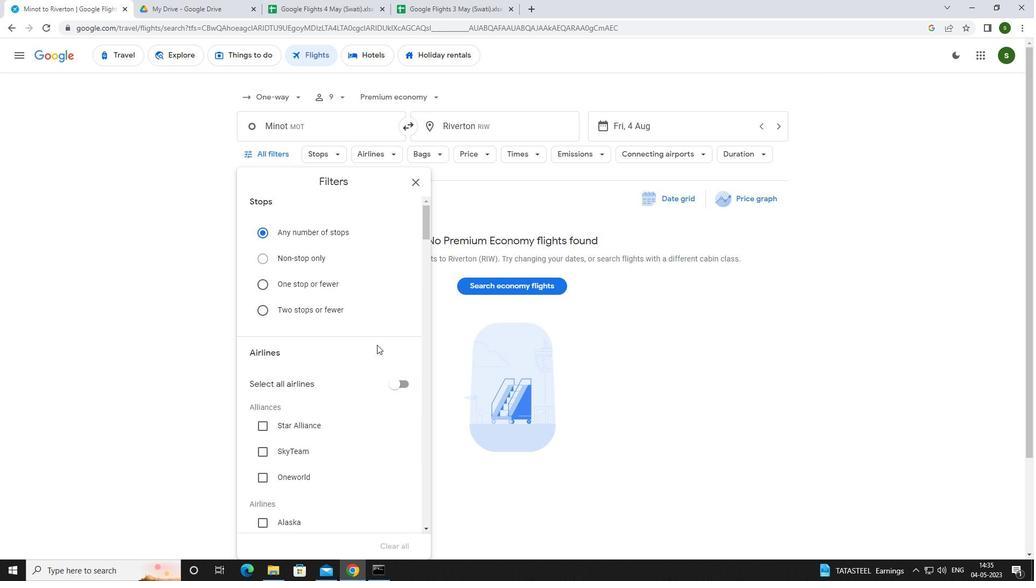 
Action: Mouse scrolled (376, 344) with delta (0, 0)
Screenshot: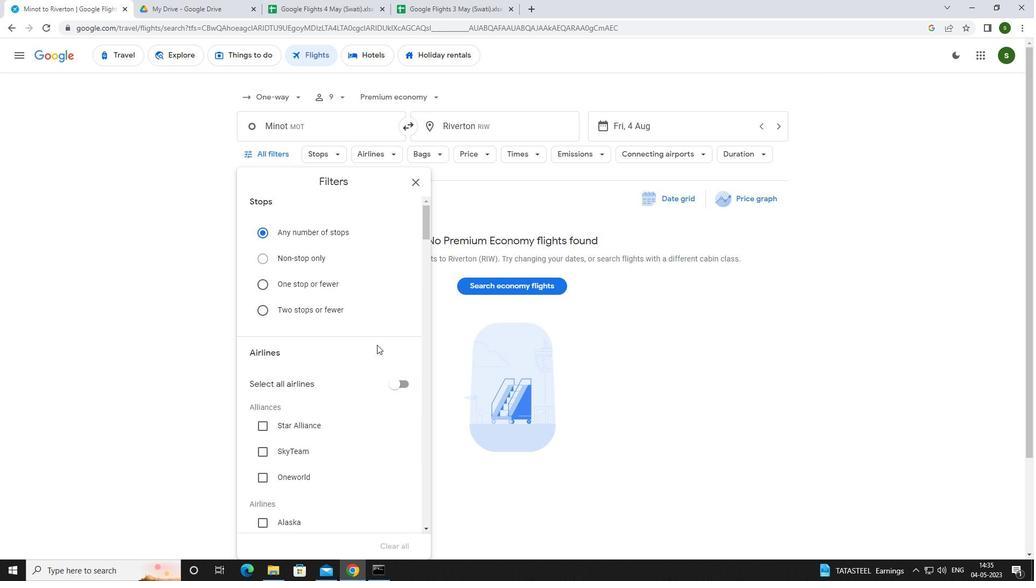 
Action: Mouse scrolled (376, 344) with delta (0, 0)
Screenshot: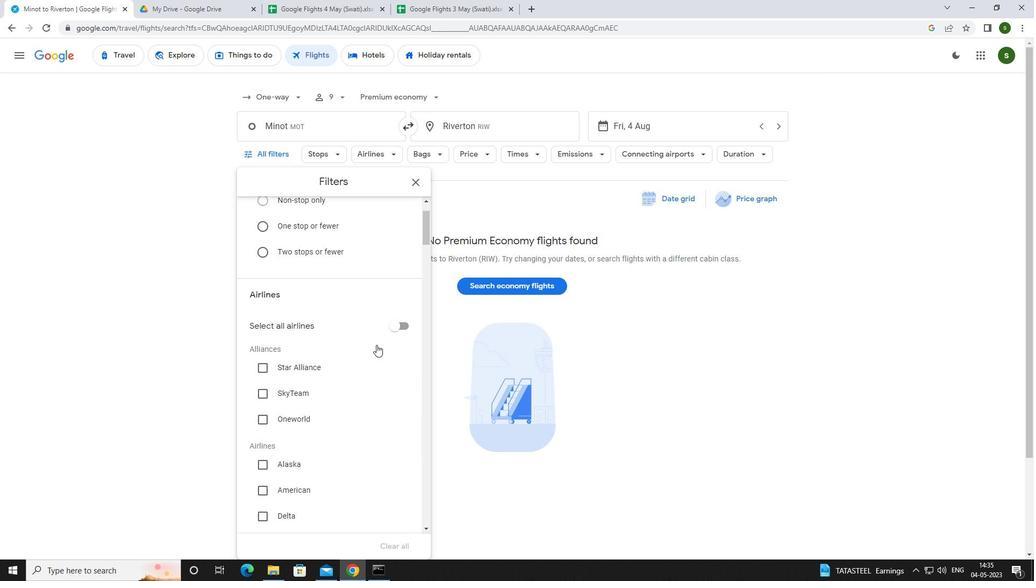 
Action: Mouse moved to (279, 363)
Screenshot: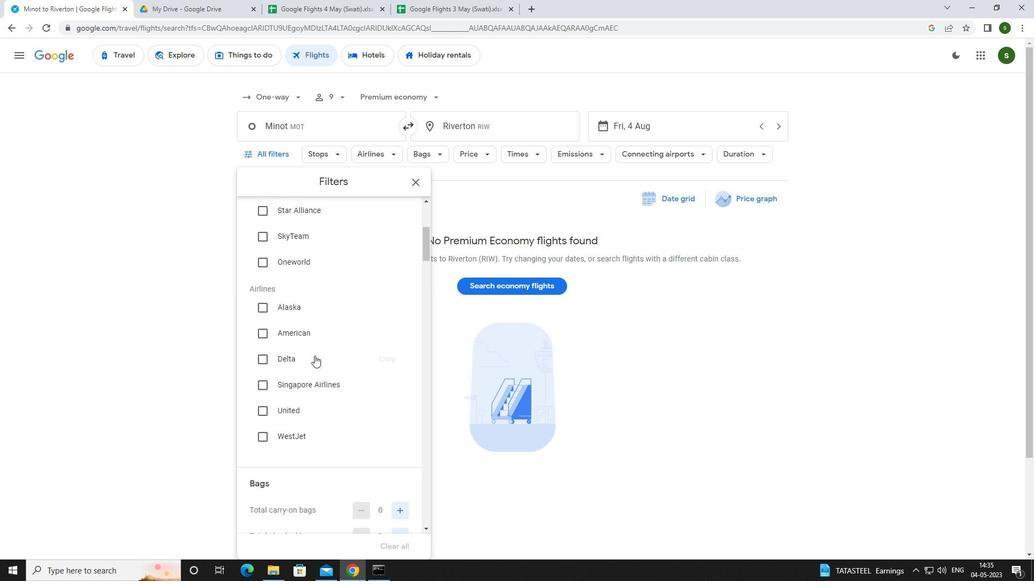
Action: Mouse pressed left at (279, 363)
Screenshot: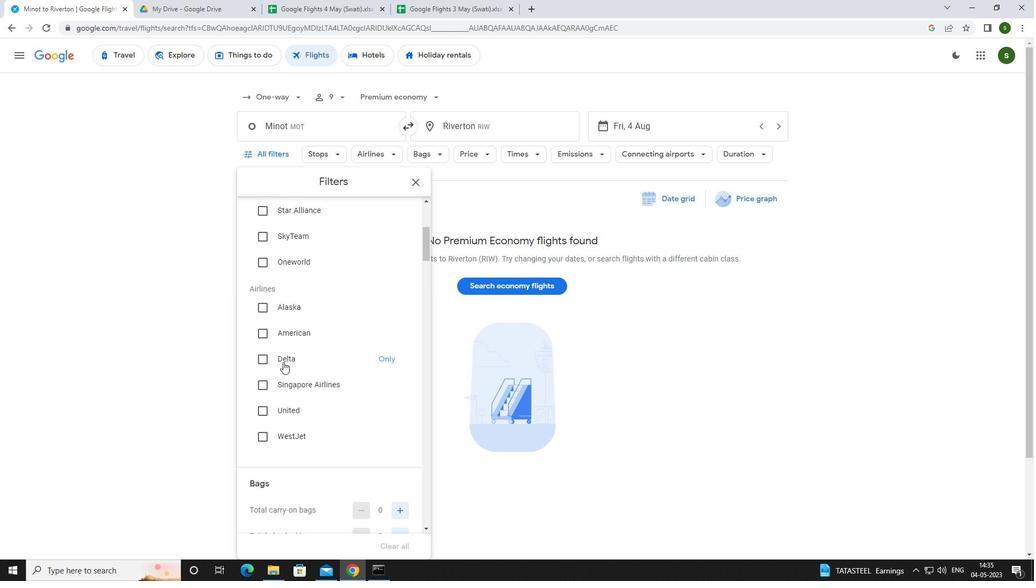 
Action: Mouse scrolled (279, 362) with delta (0, 0)
Screenshot: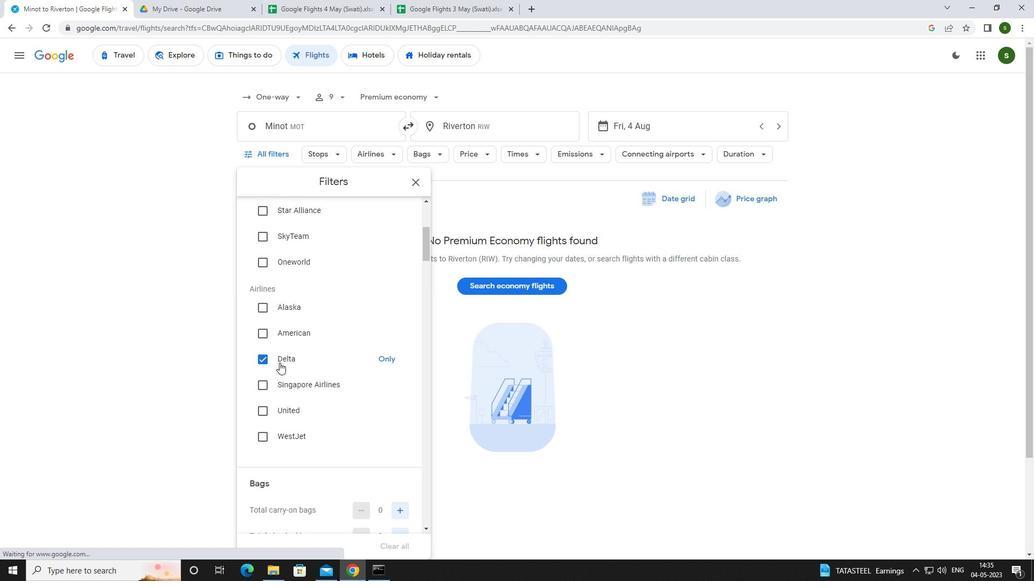 
Action: Mouse scrolled (279, 362) with delta (0, 0)
Screenshot: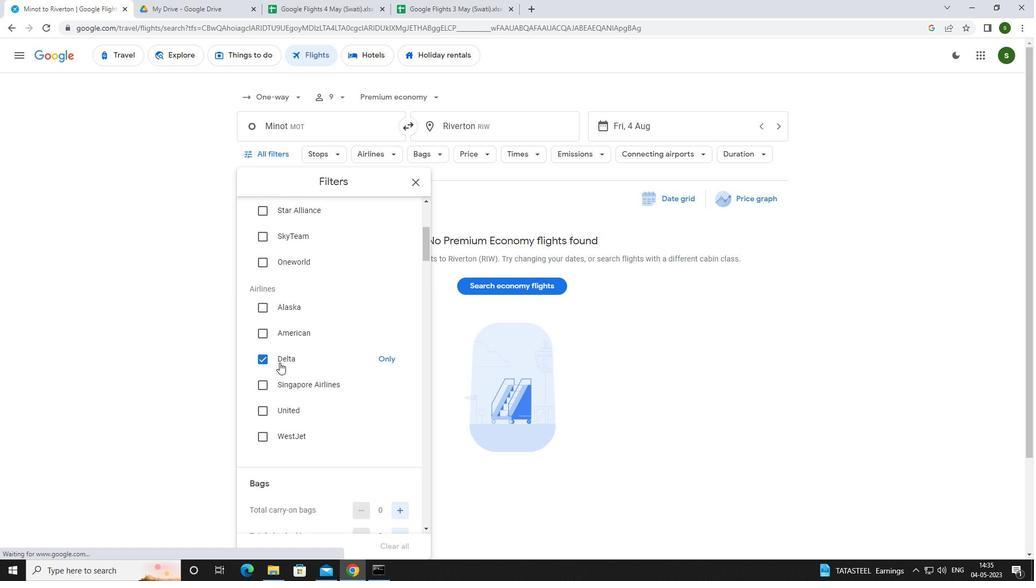 
Action: Mouse scrolled (279, 362) with delta (0, 0)
Screenshot: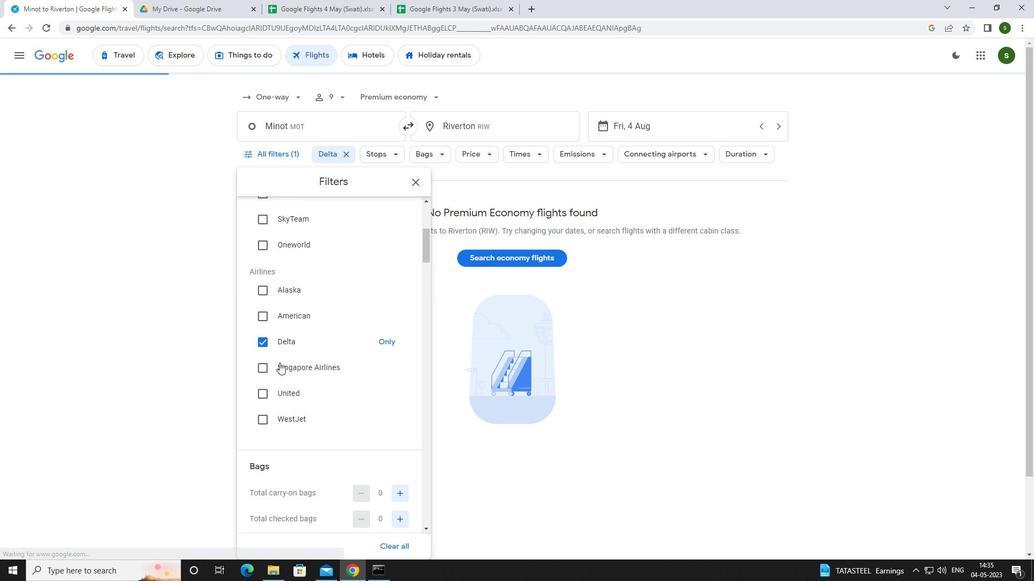 
Action: Mouse moved to (398, 376)
Screenshot: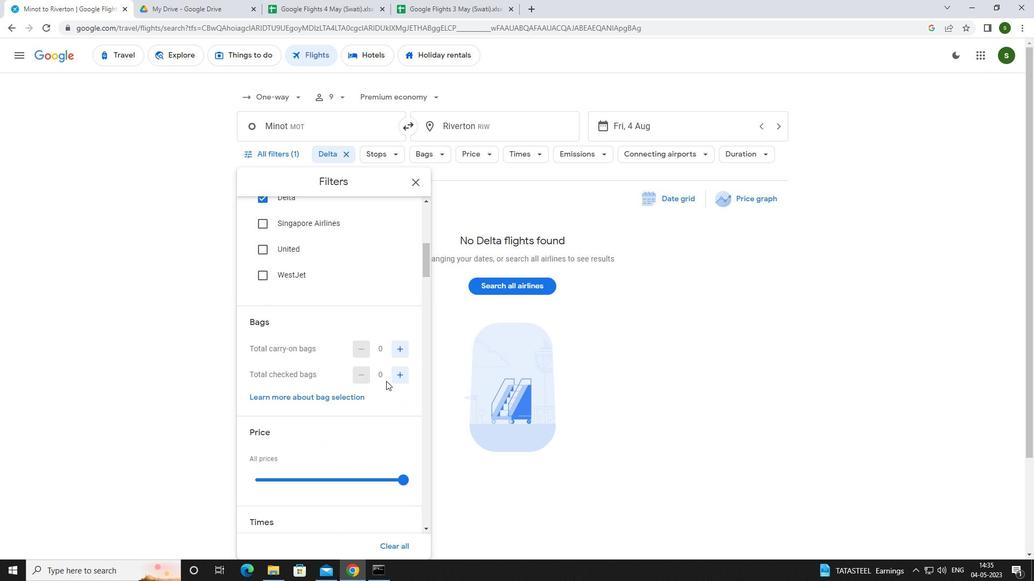 
Action: Mouse pressed left at (398, 376)
Screenshot: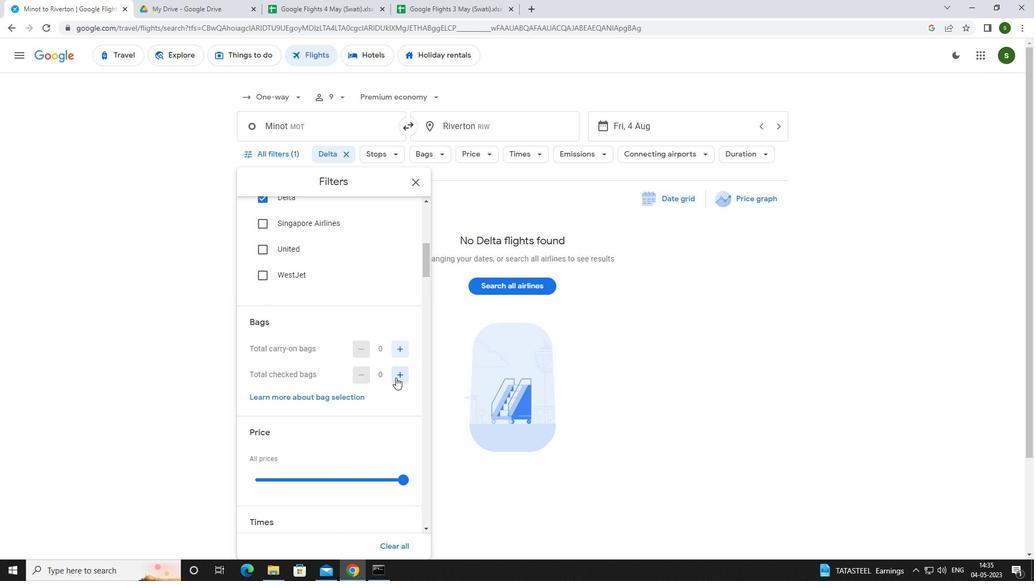 
Action: Mouse pressed left at (398, 376)
Screenshot: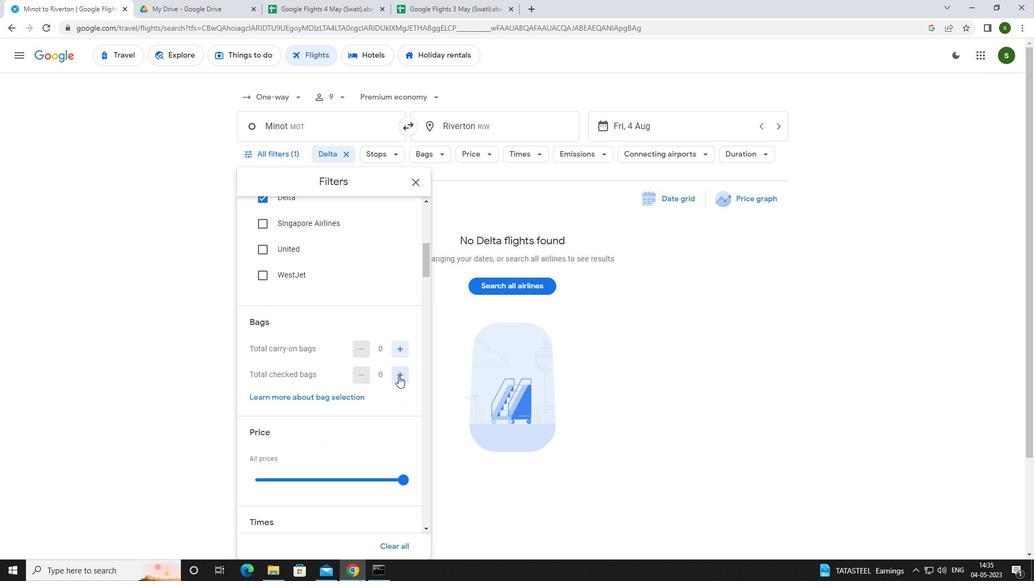 
Action: Mouse moved to (403, 479)
Screenshot: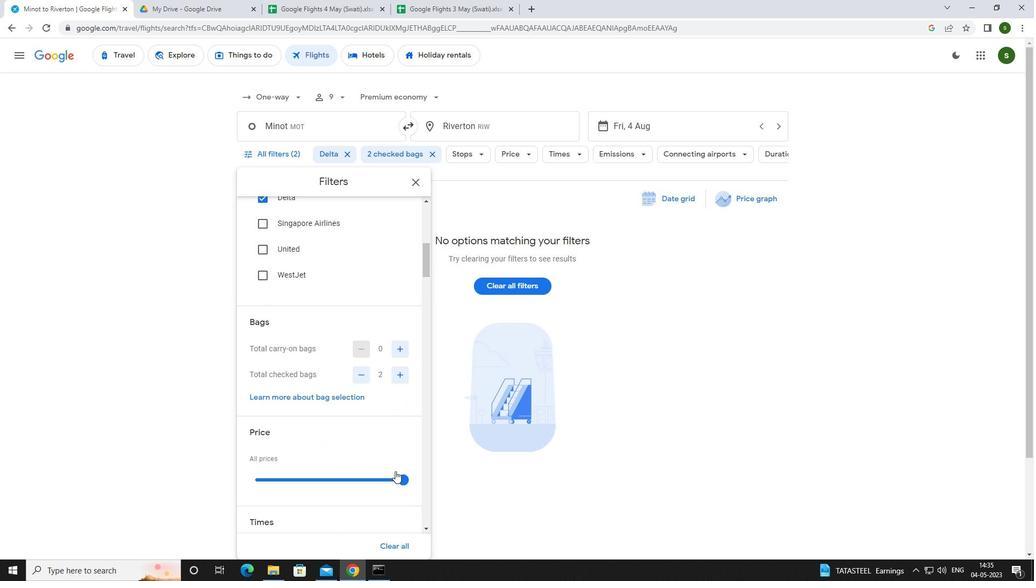 
Action: Mouse pressed left at (403, 479)
Screenshot: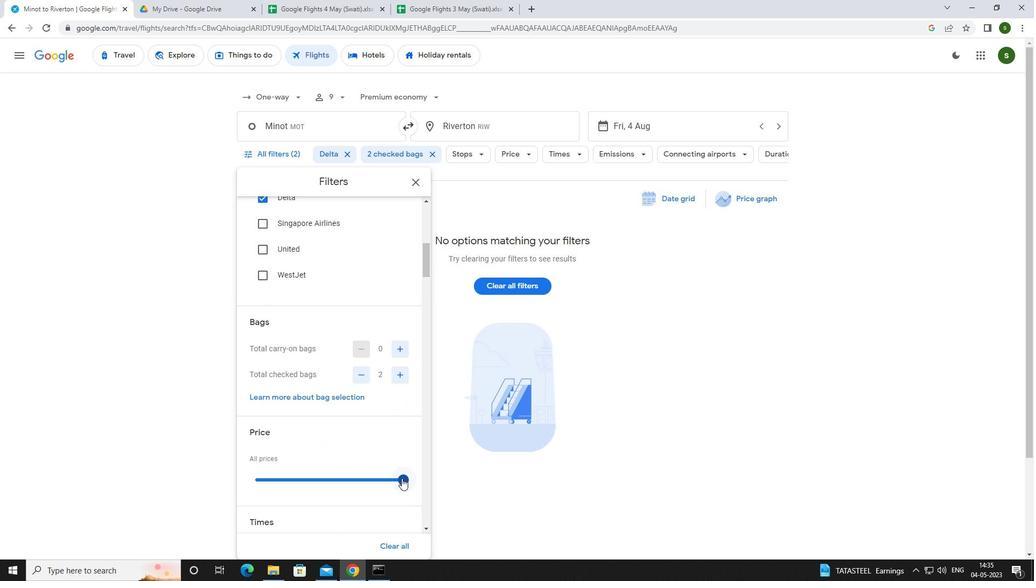 
Action: Mouse moved to (400, 473)
Screenshot: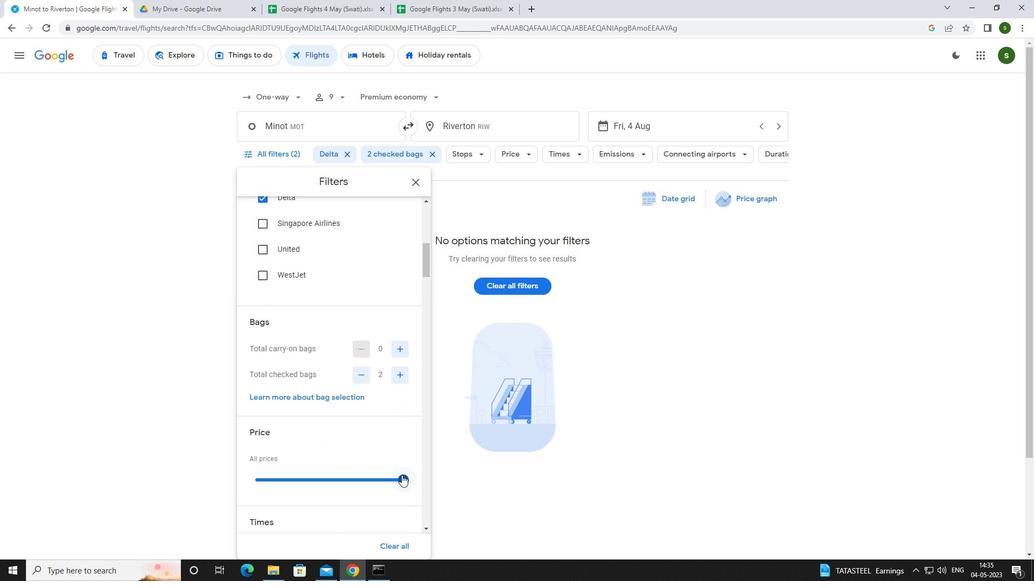 
Action: Mouse scrolled (400, 472) with delta (0, 0)
Screenshot: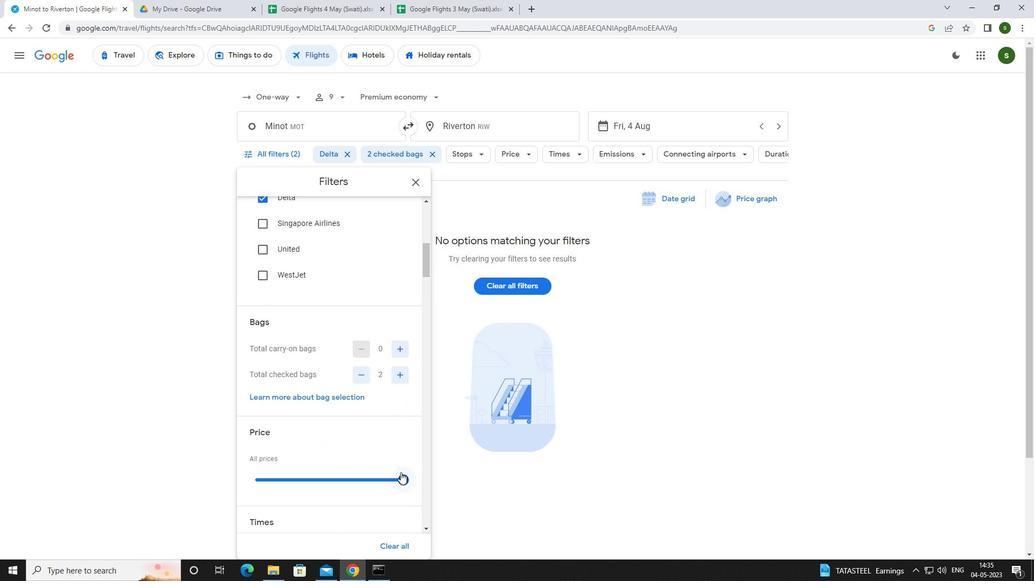 
Action: Mouse scrolled (400, 472) with delta (0, 0)
Screenshot: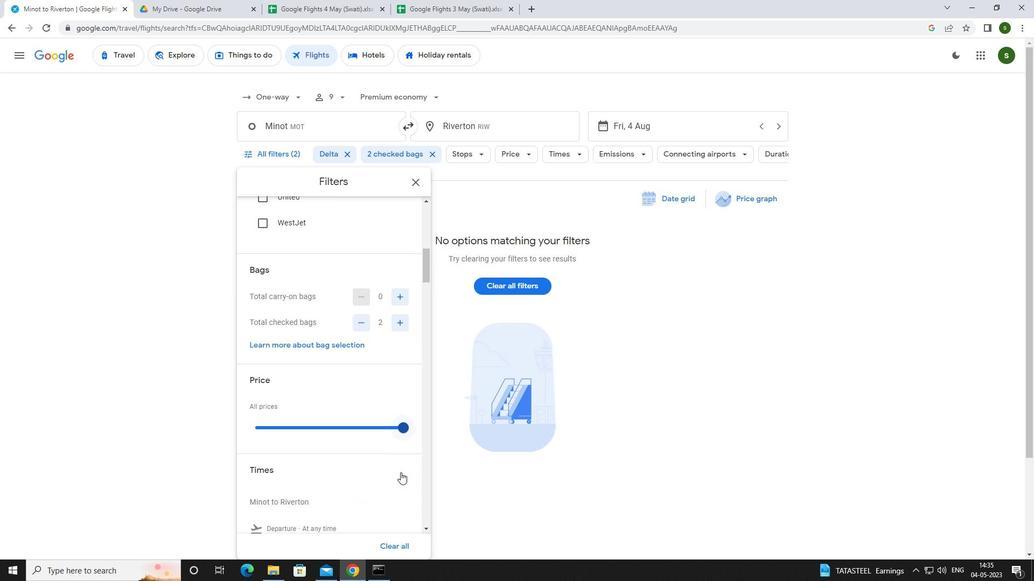
Action: Mouse moved to (253, 495)
Screenshot: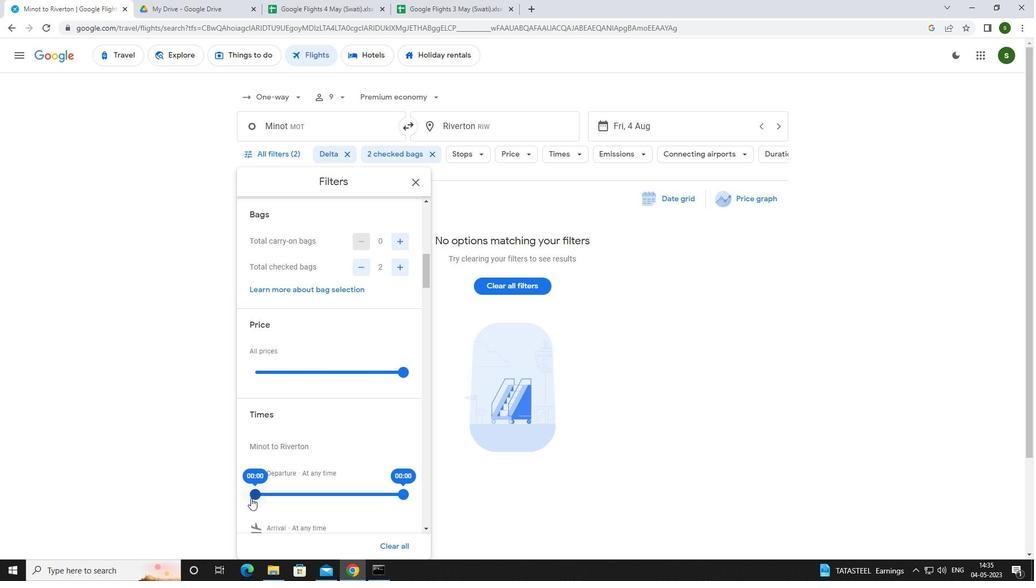 
Action: Mouse pressed left at (253, 495)
Screenshot: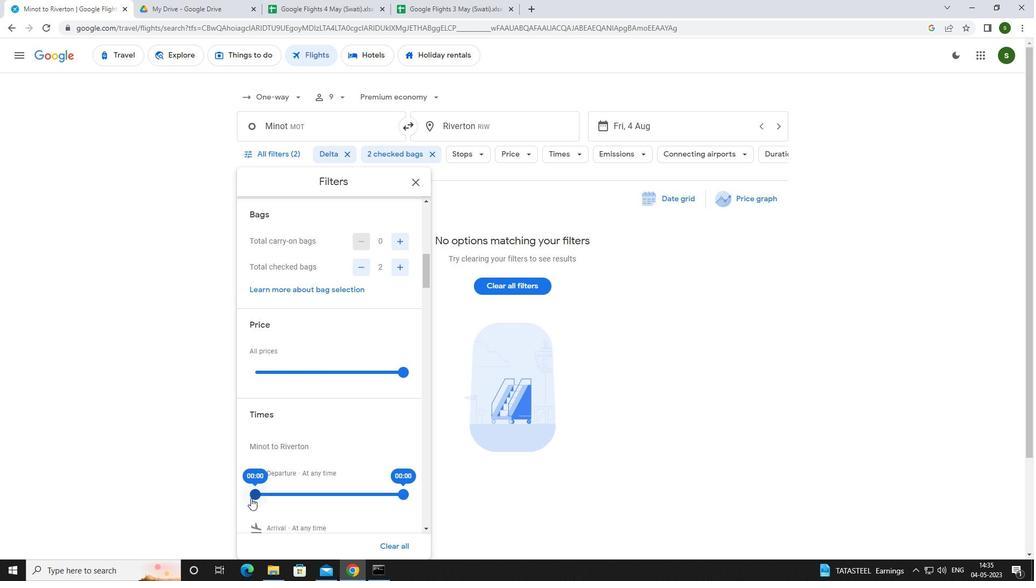 
Action: Mouse moved to (619, 371)
Screenshot: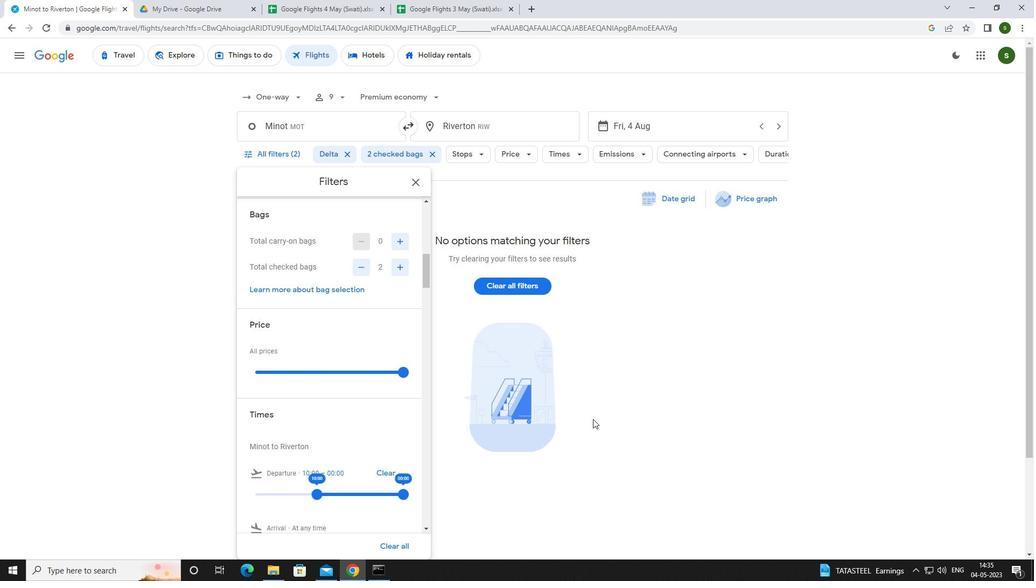 
Action: Mouse pressed left at (619, 371)
Screenshot: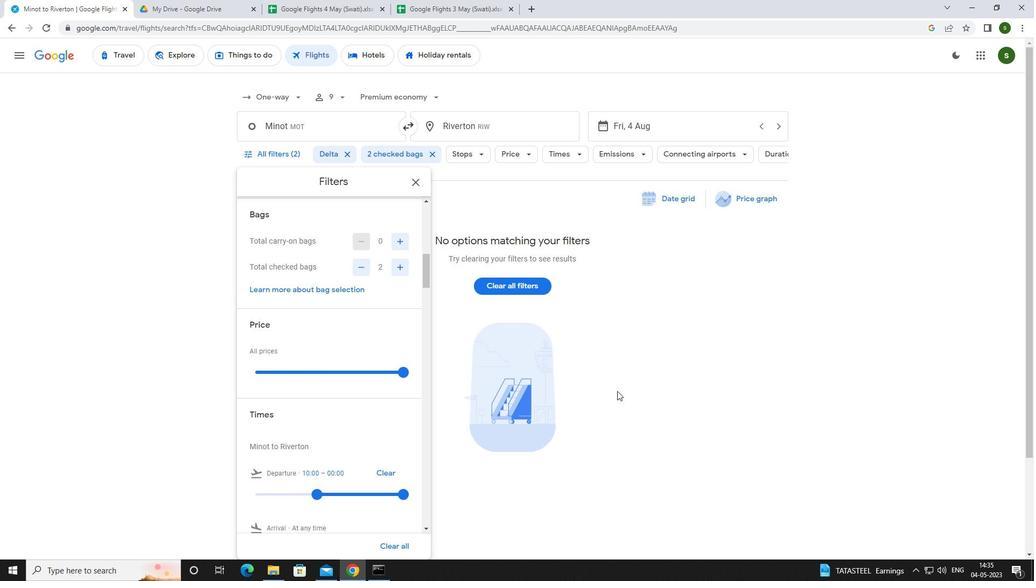 
Action: Mouse moved to (616, 371)
Screenshot: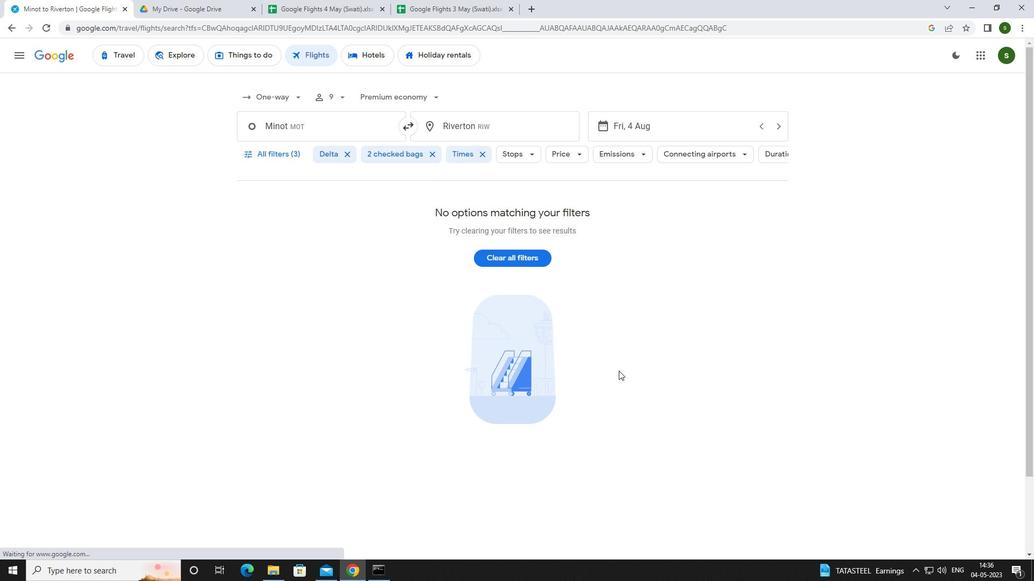 
